 Task: Check the sale-to-list ratio of 2.5 bathrooms in the last 3 years.
Action: Mouse moved to (991, 223)
Screenshot: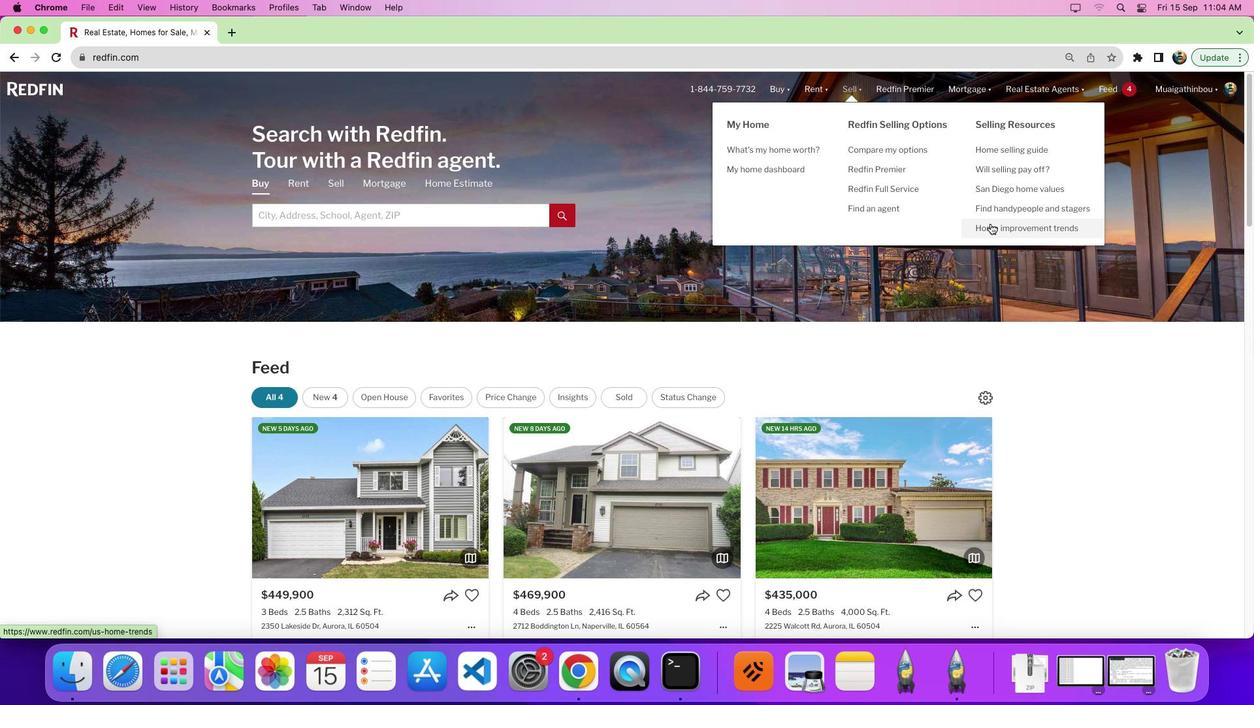 
Action: Mouse pressed left at (991, 223)
Screenshot: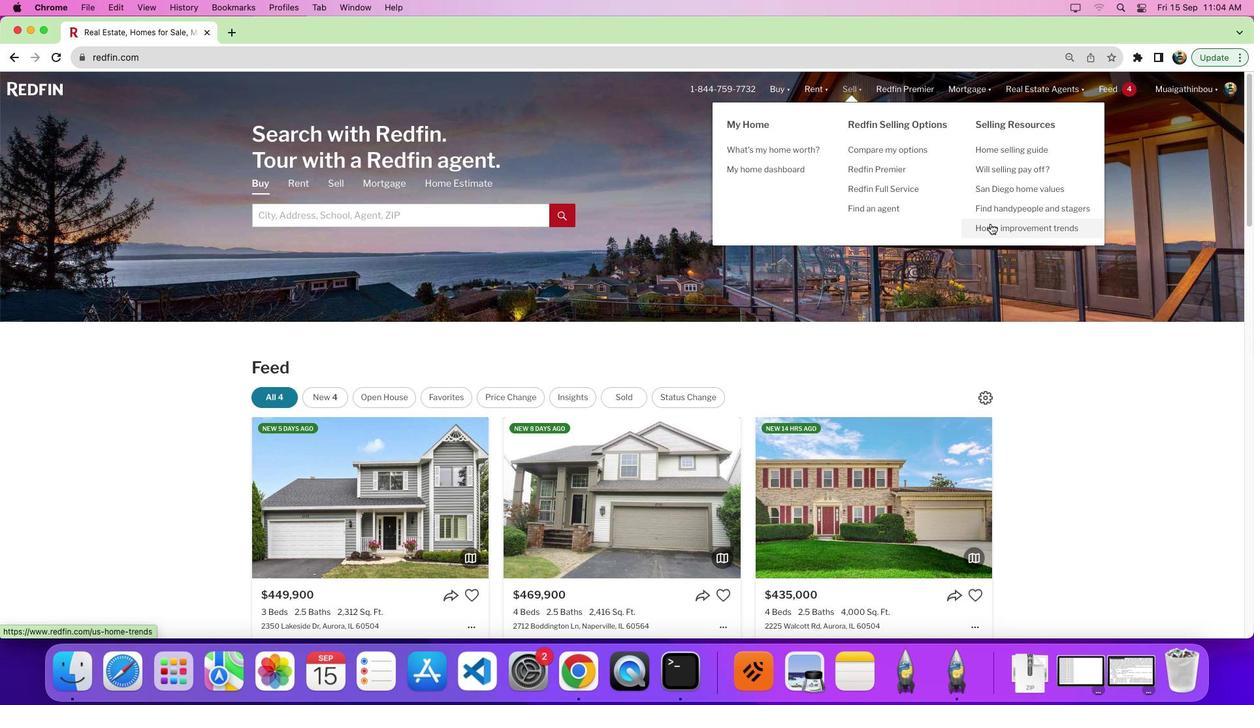 
Action: Mouse moved to (341, 247)
Screenshot: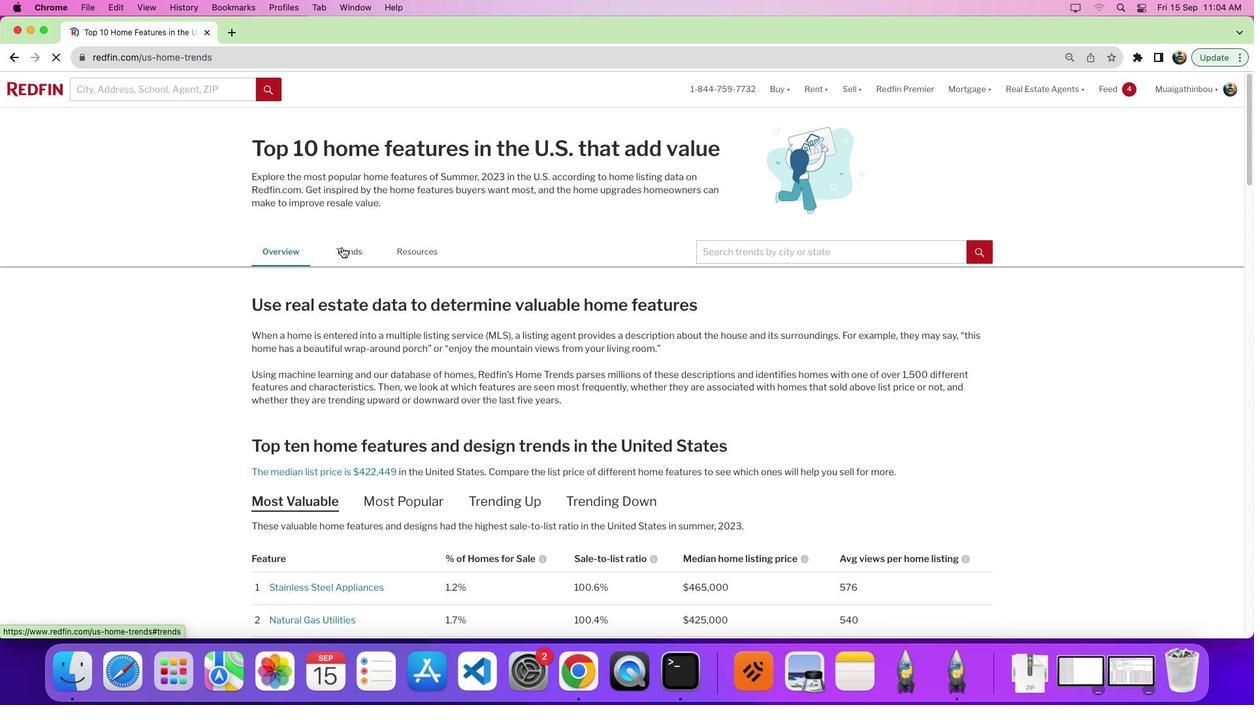 
Action: Mouse pressed left at (341, 247)
Screenshot: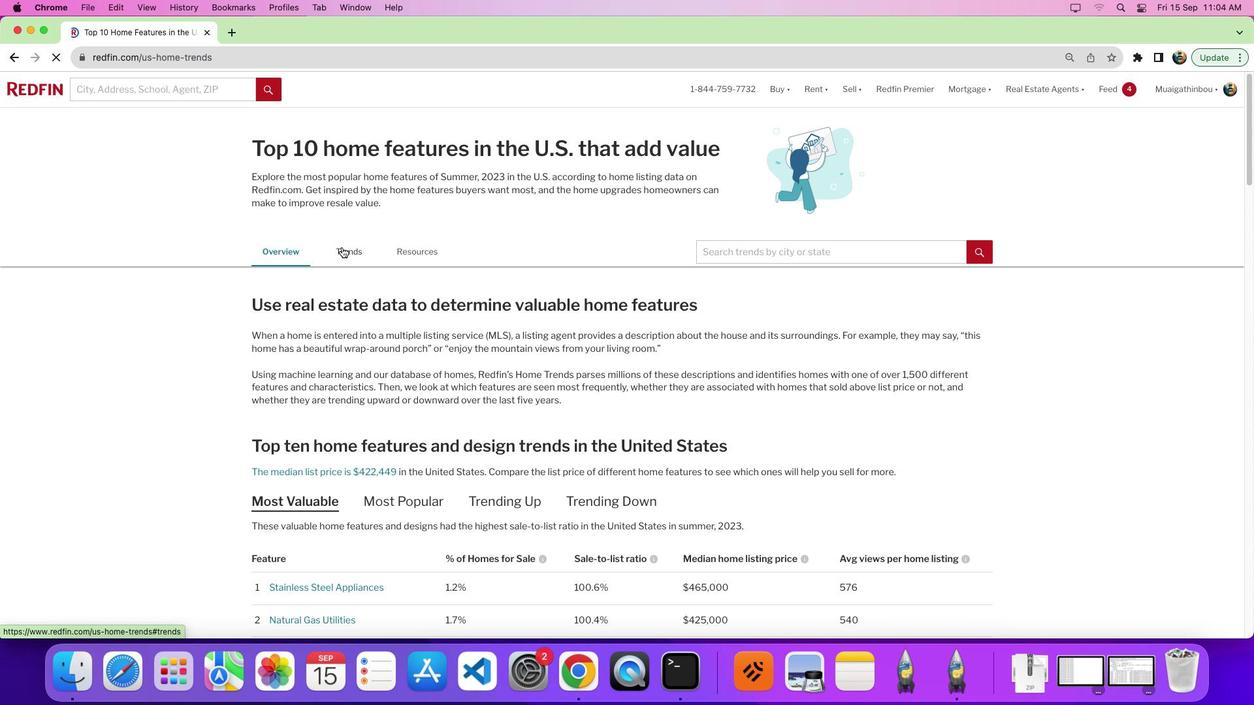 
Action: Mouse moved to (477, 273)
Screenshot: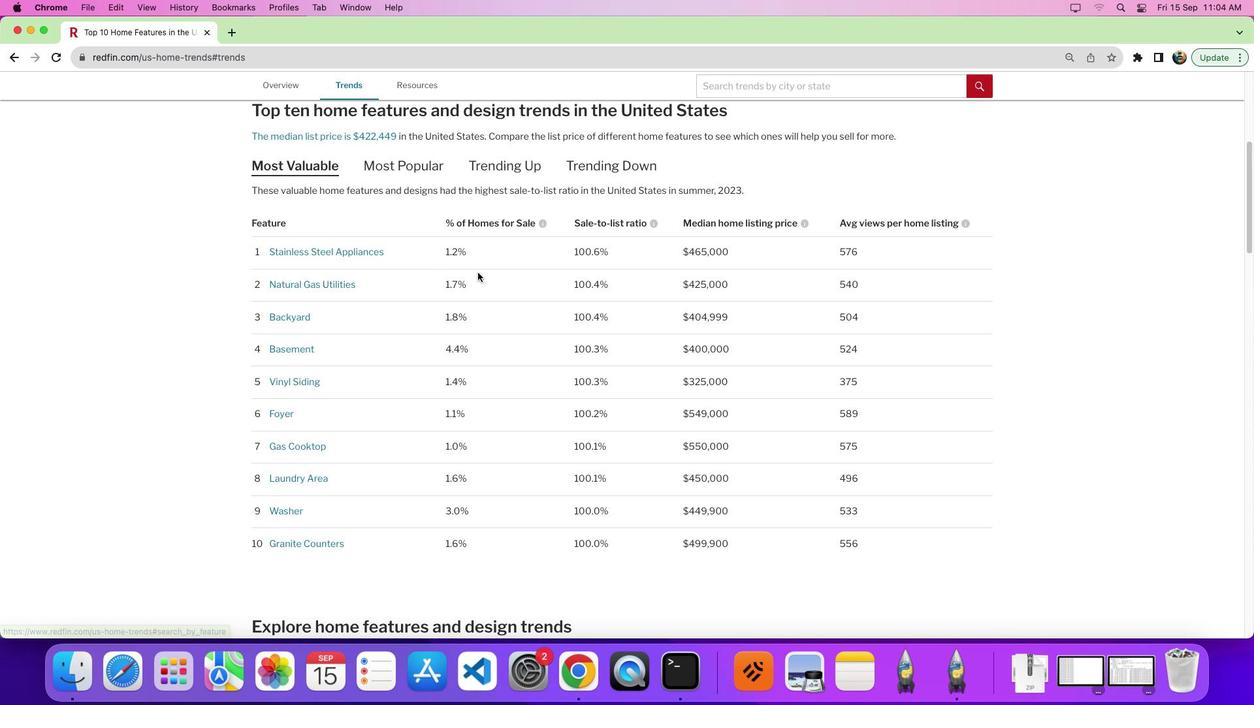 
Action: Mouse scrolled (477, 273) with delta (0, 0)
Screenshot: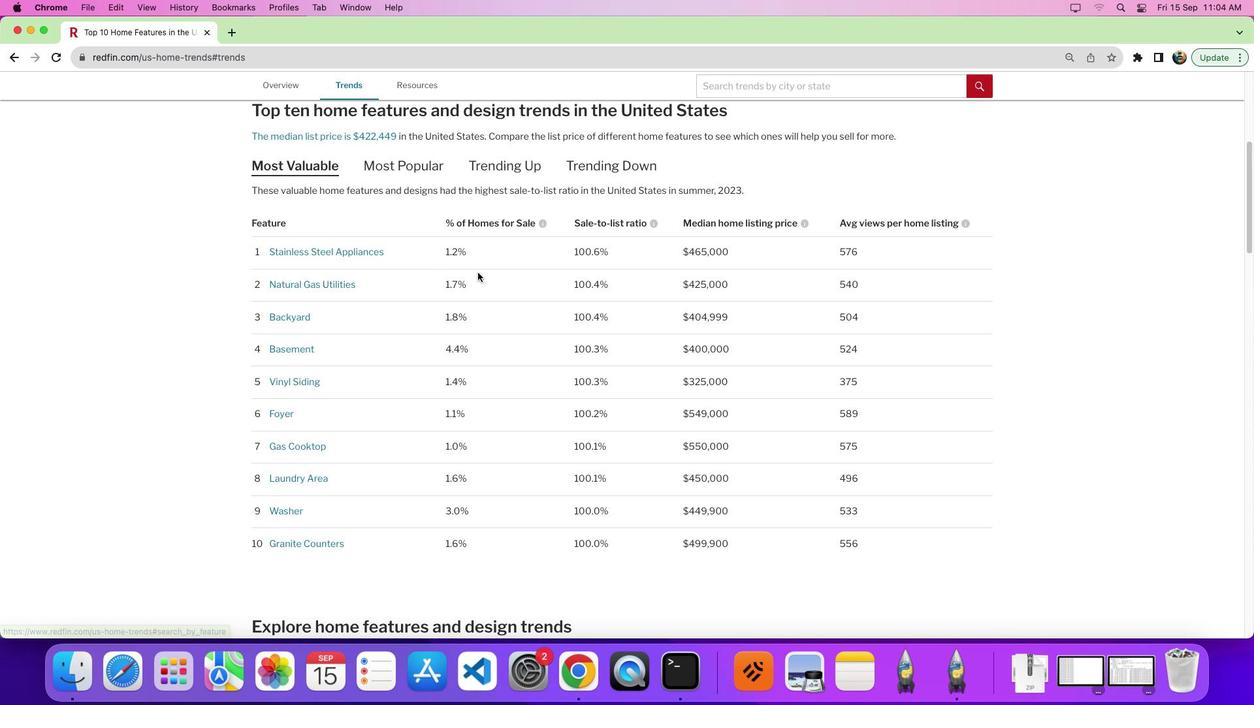 
Action: Mouse moved to (478, 273)
Screenshot: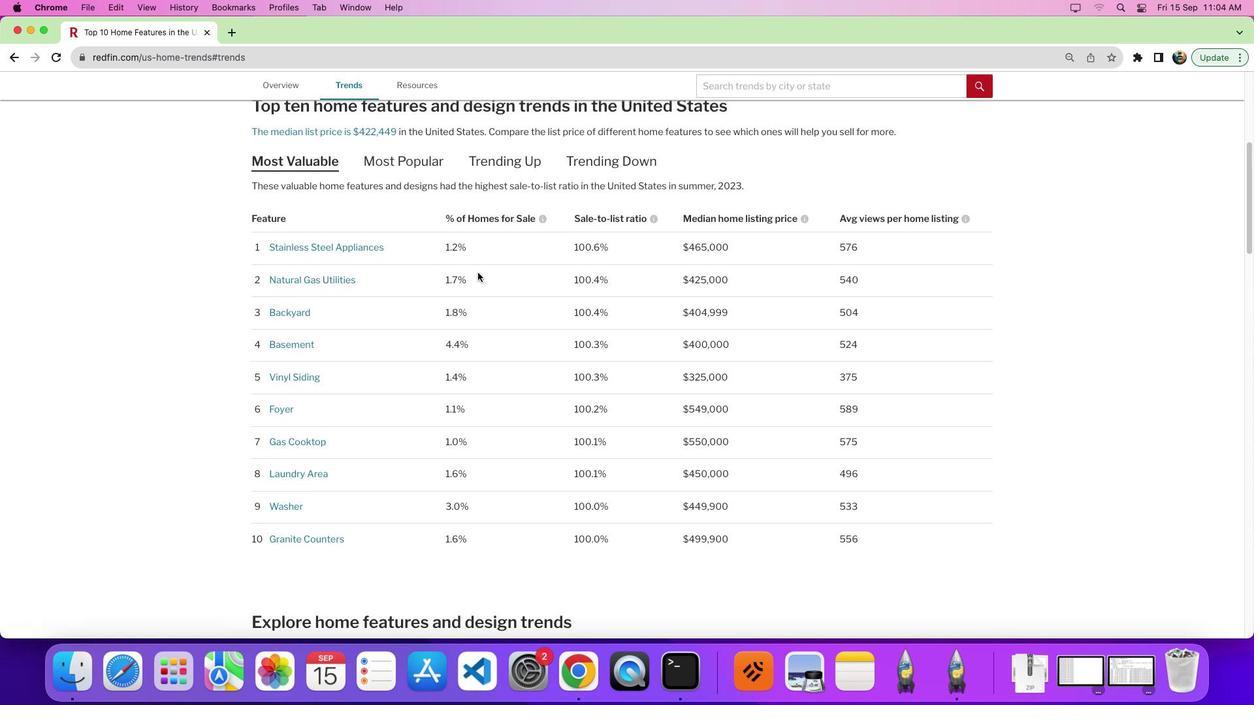 
Action: Mouse scrolled (478, 273) with delta (0, 0)
Screenshot: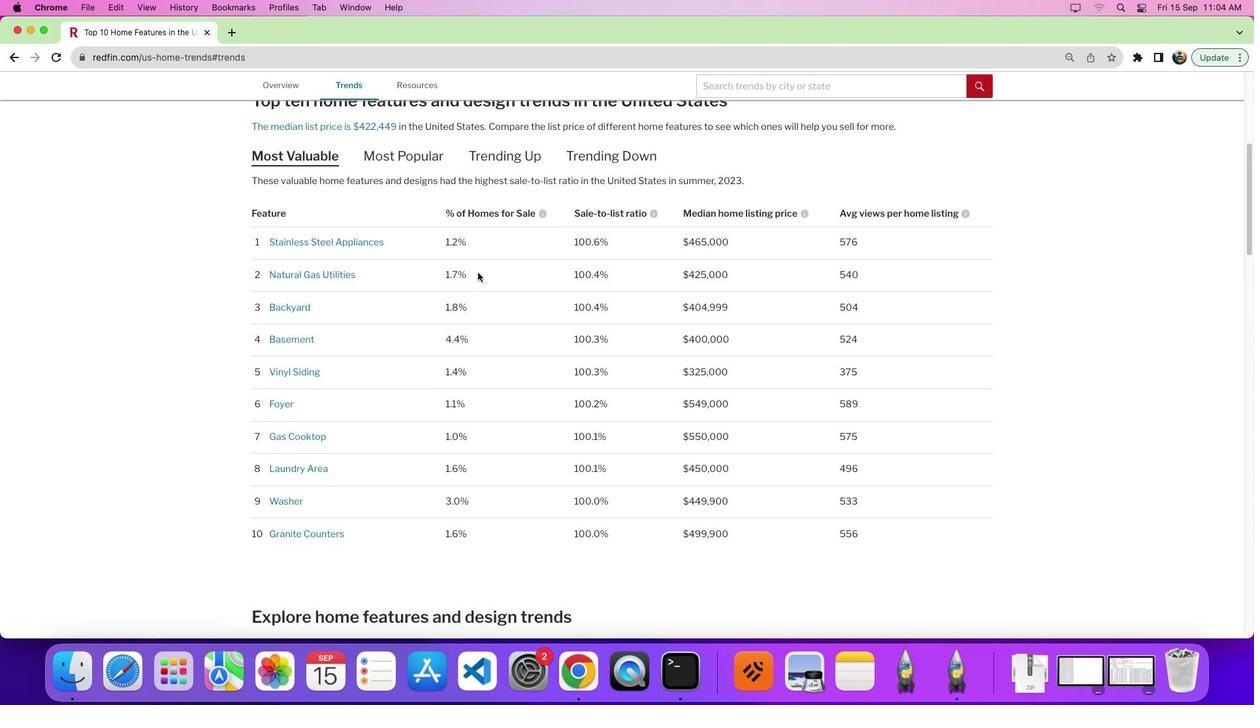 
Action: Mouse moved to (468, 271)
Screenshot: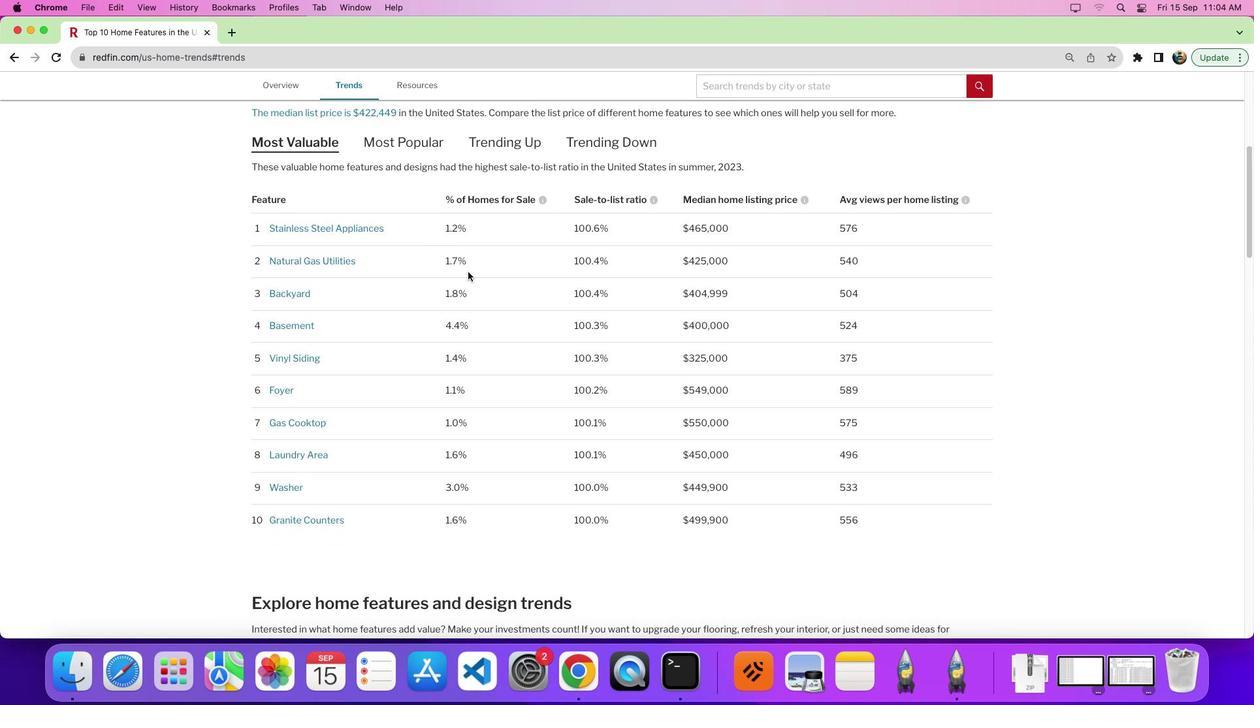 
Action: Mouse scrolled (468, 271) with delta (0, 0)
Screenshot: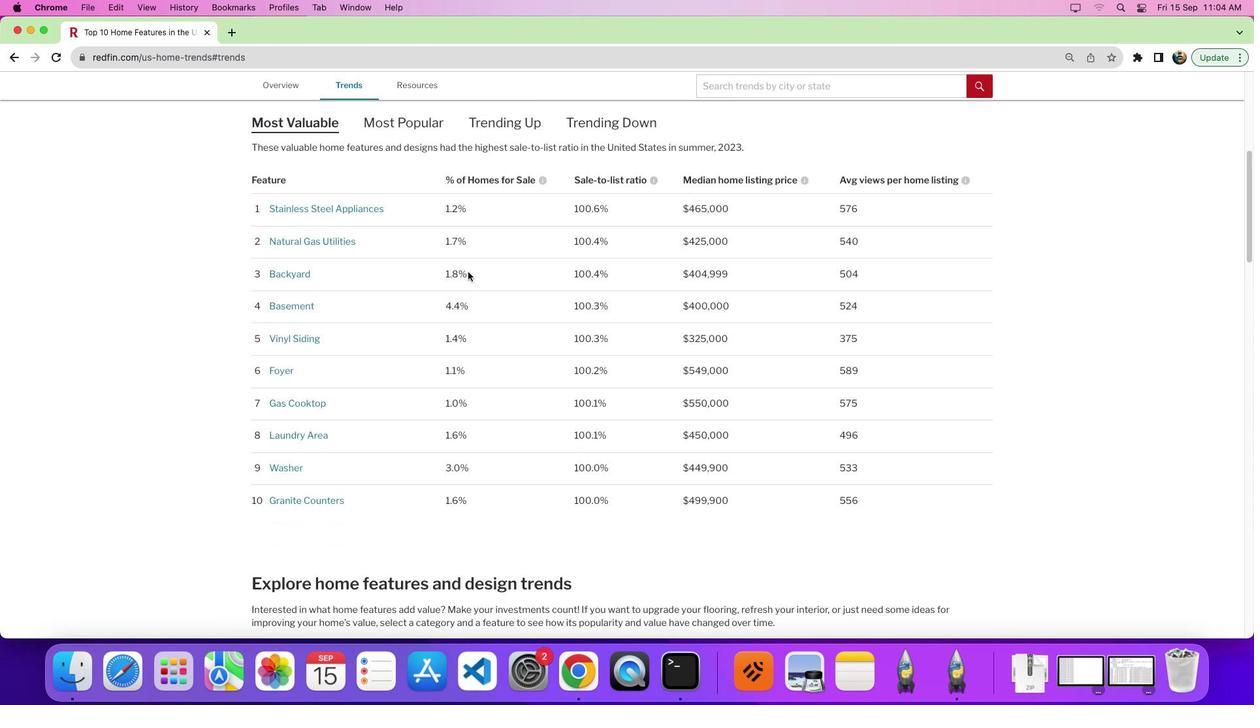 
Action: Mouse scrolled (468, 271) with delta (0, 0)
Screenshot: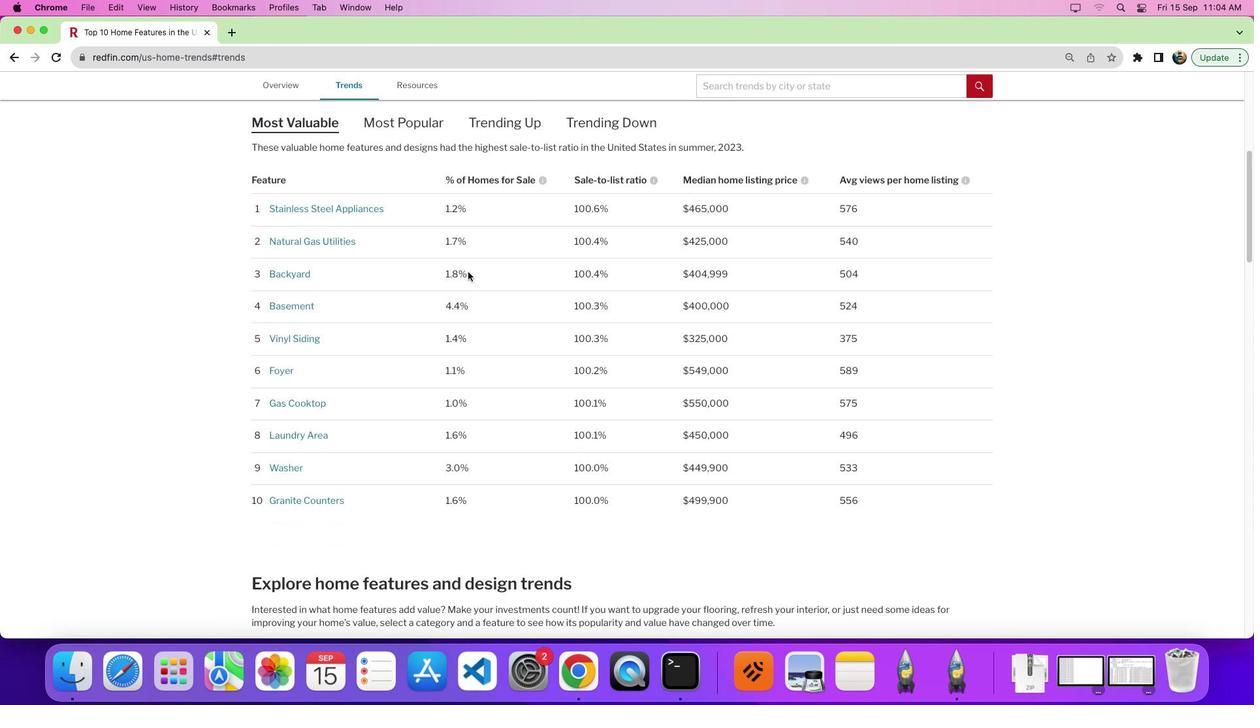 
Action: Mouse scrolled (468, 271) with delta (0, -4)
Screenshot: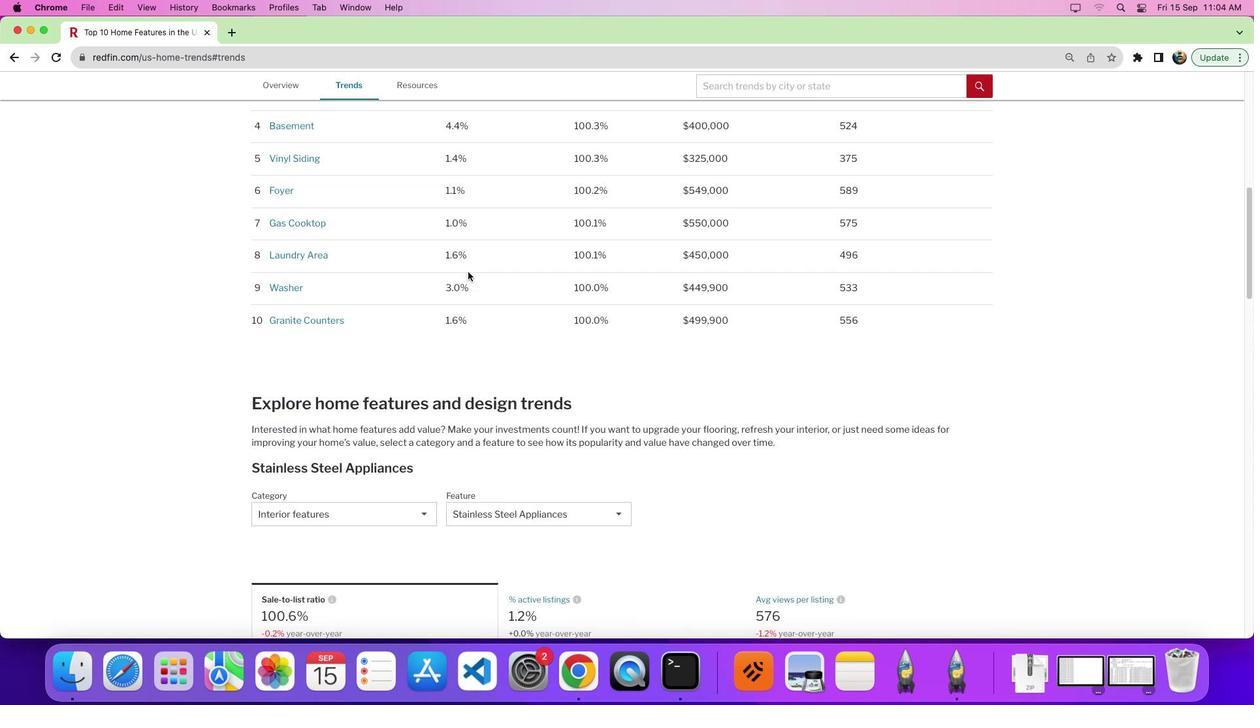
Action: Mouse moved to (334, 463)
Screenshot: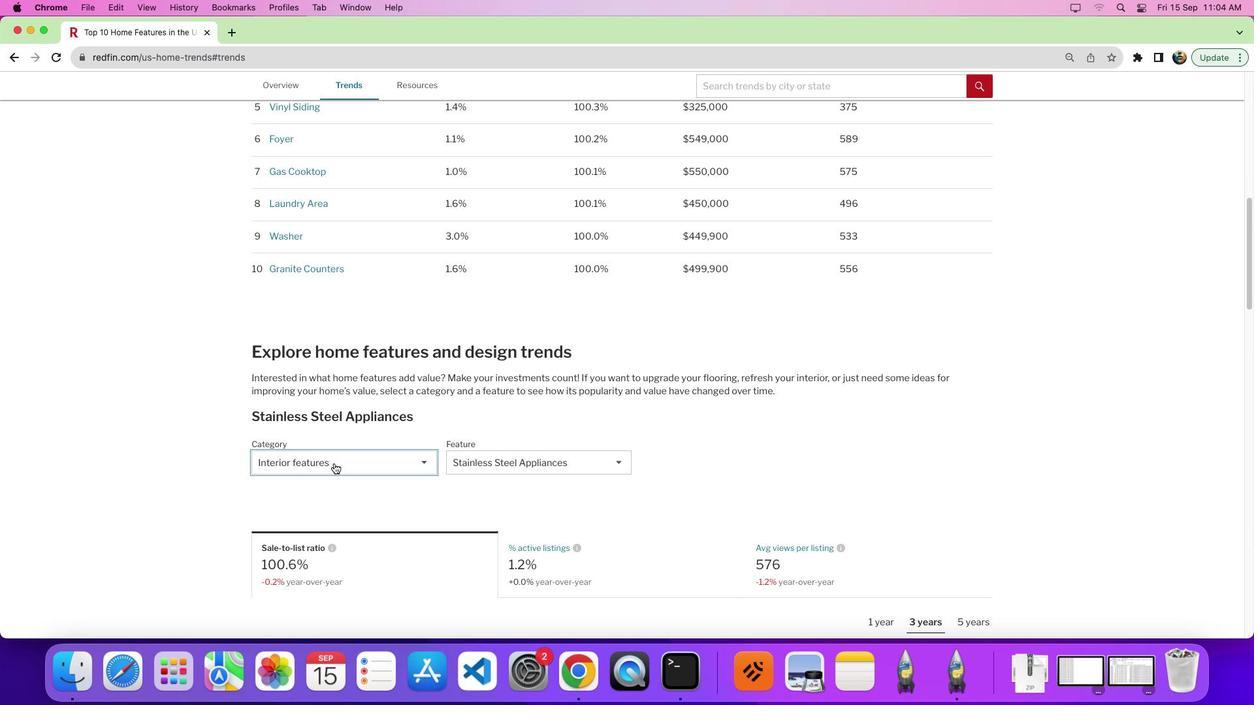 
Action: Mouse pressed left at (334, 463)
Screenshot: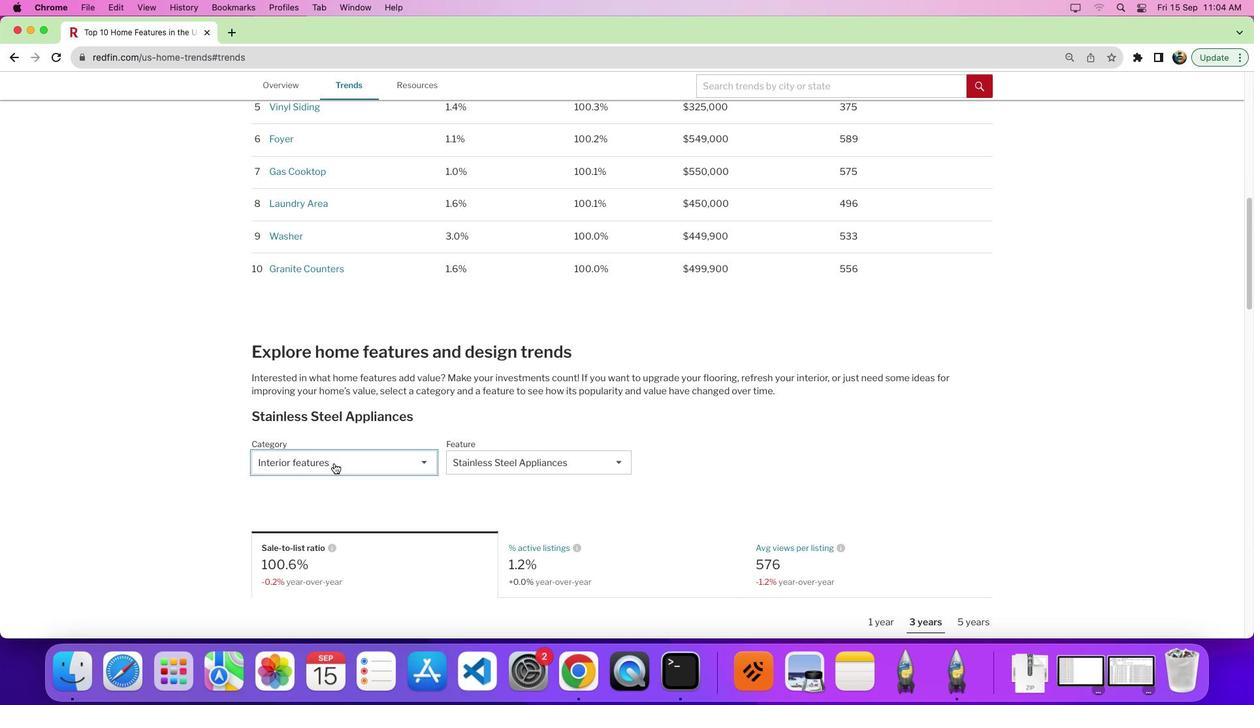 
Action: Mouse moved to (341, 505)
Screenshot: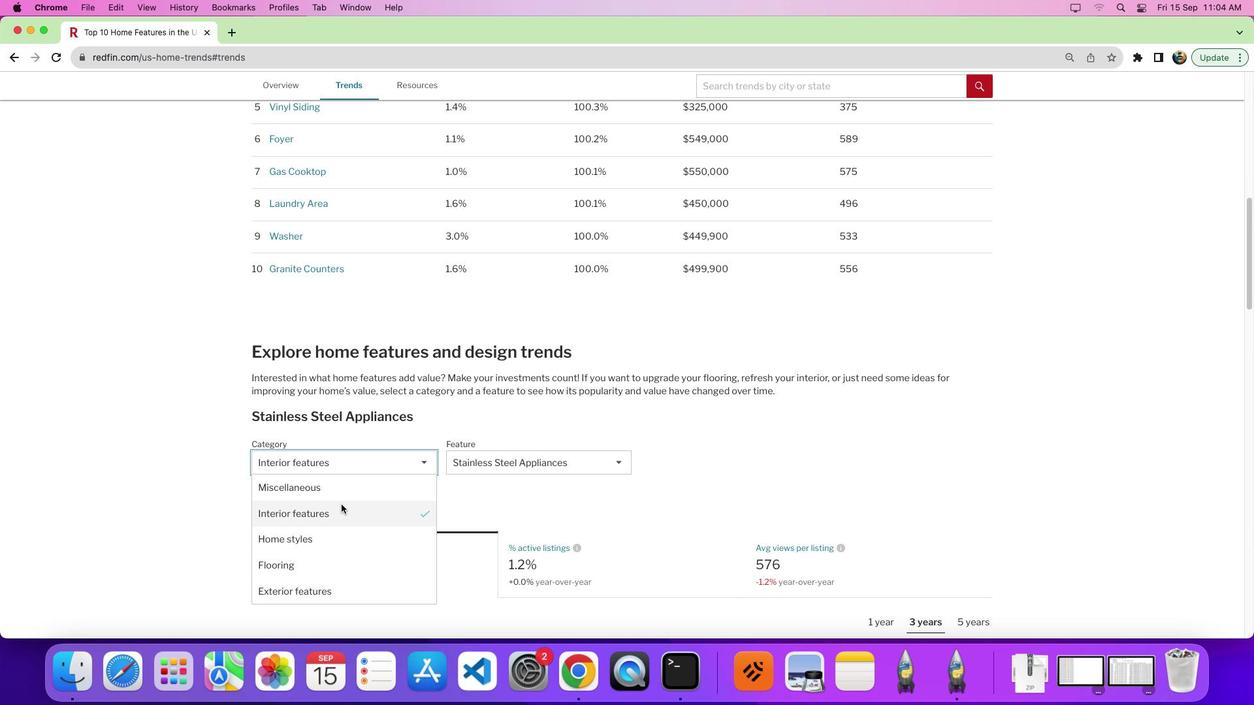 
Action: Mouse pressed left at (341, 505)
Screenshot: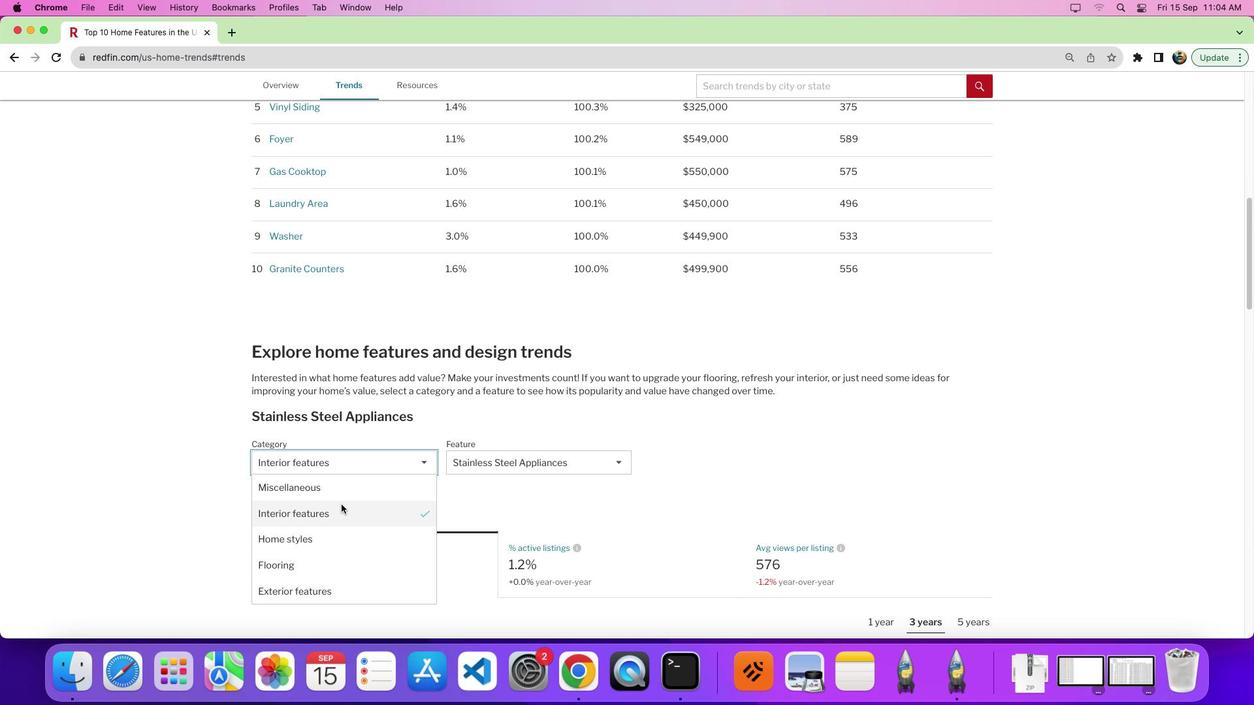 
Action: Mouse moved to (508, 471)
Screenshot: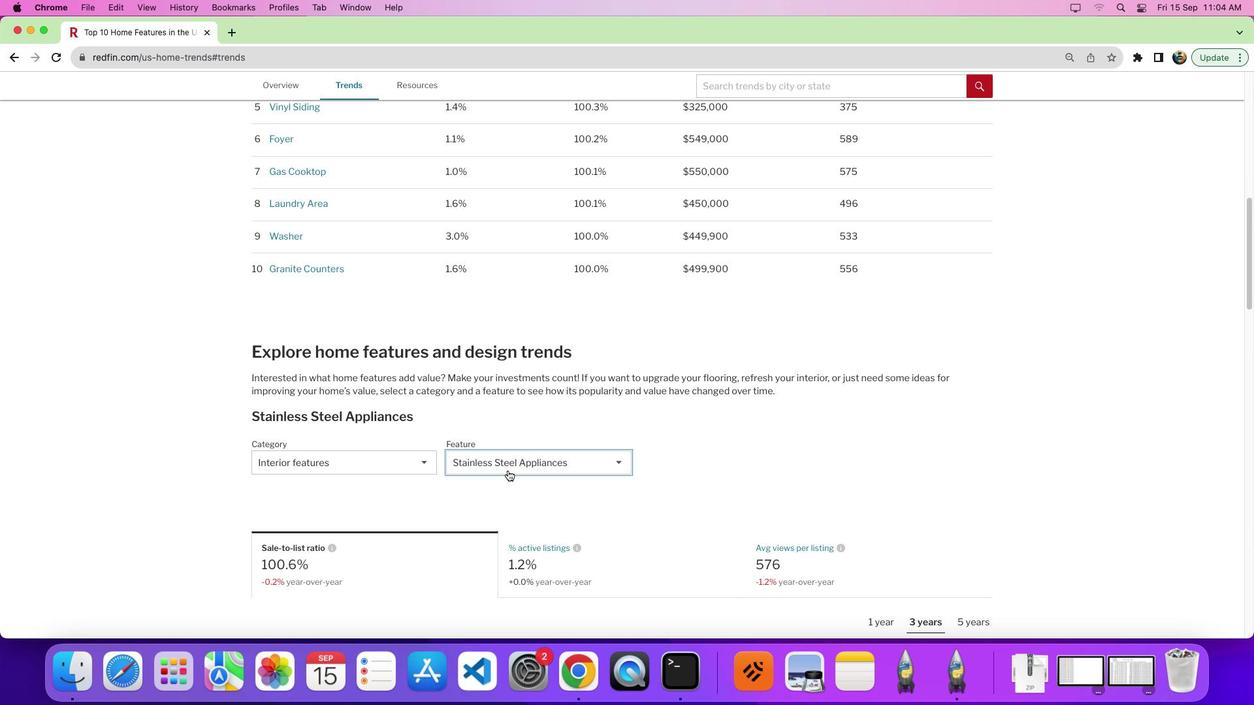 
Action: Mouse pressed left at (508, 471)
Screenshot: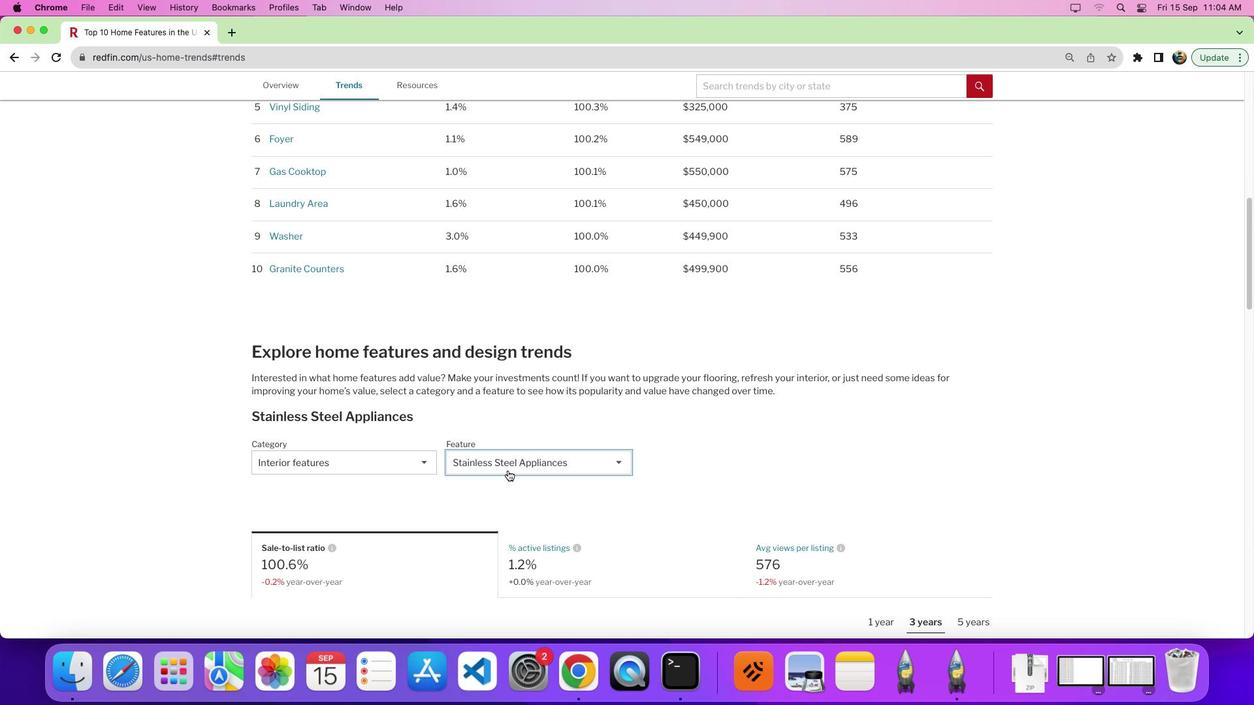 
Action: Mouse moved to (495, 506)
Screenshot: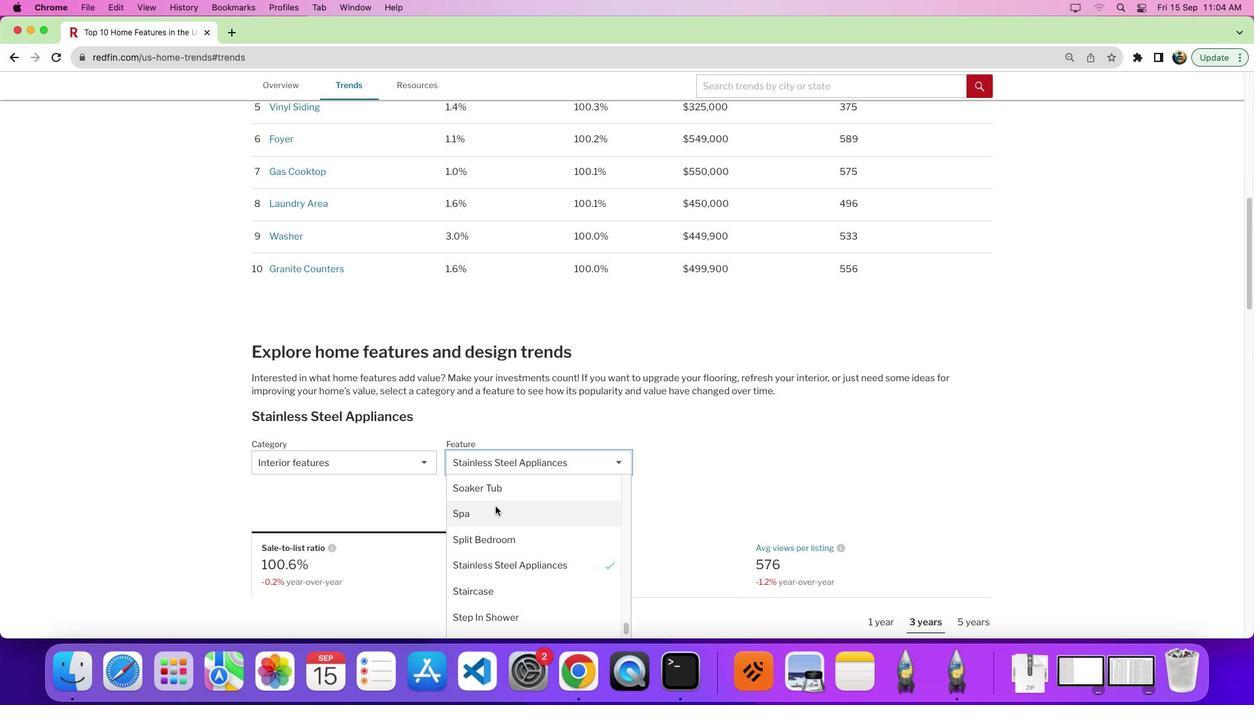 
Action: Mouse scrolled (495, 506) with delta (0, 0)
Screenshot: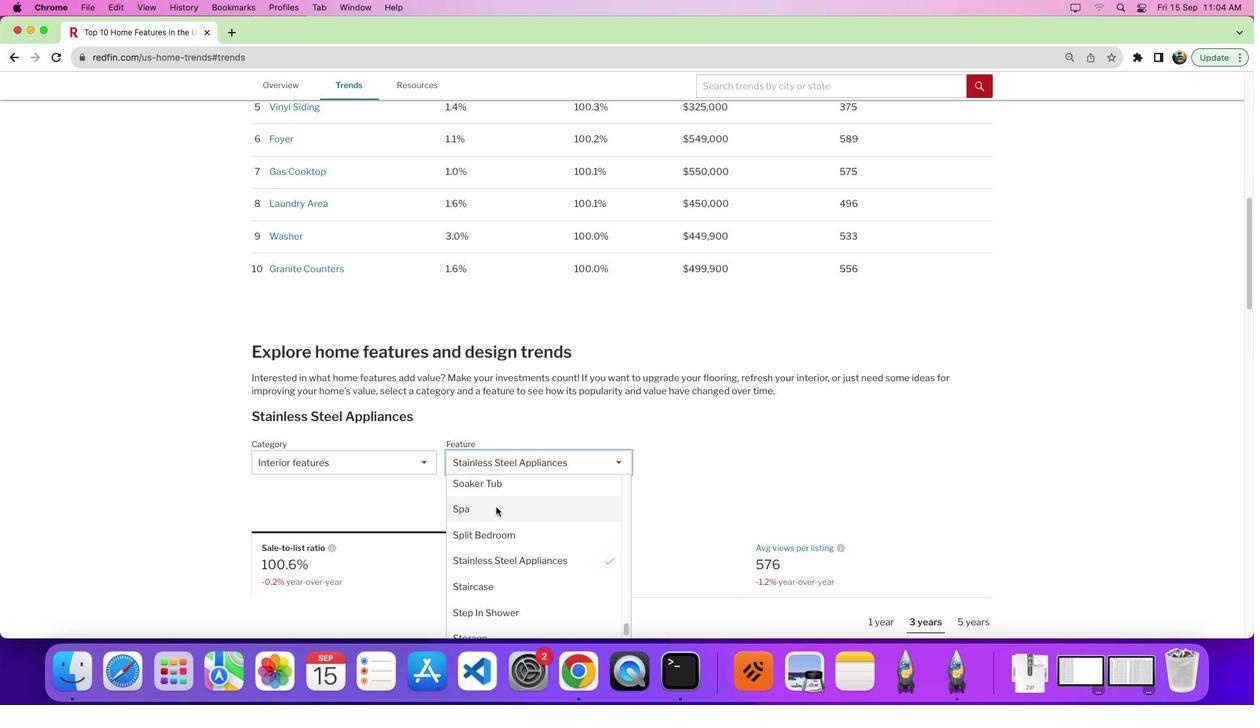 
Action: Mouse scrolled (495, 506) with delta (0, 0)
Screenshot: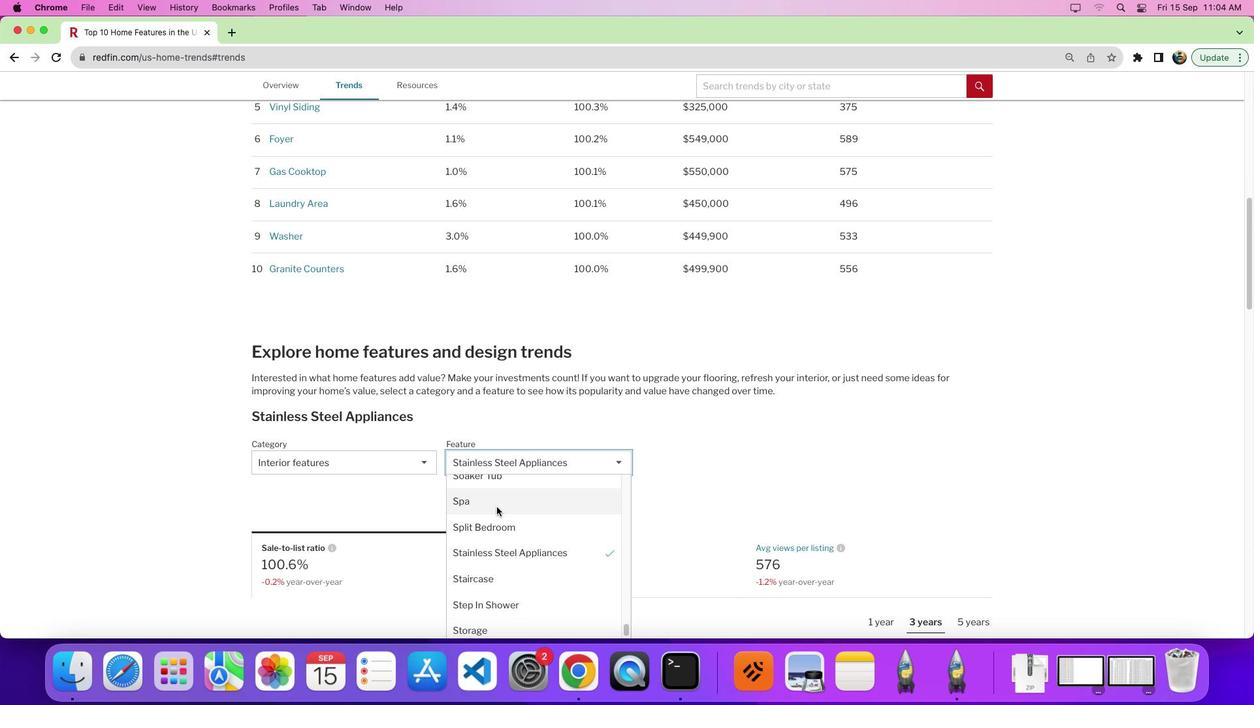 
Action: Mouse moved to (497, 507)
Screenshot: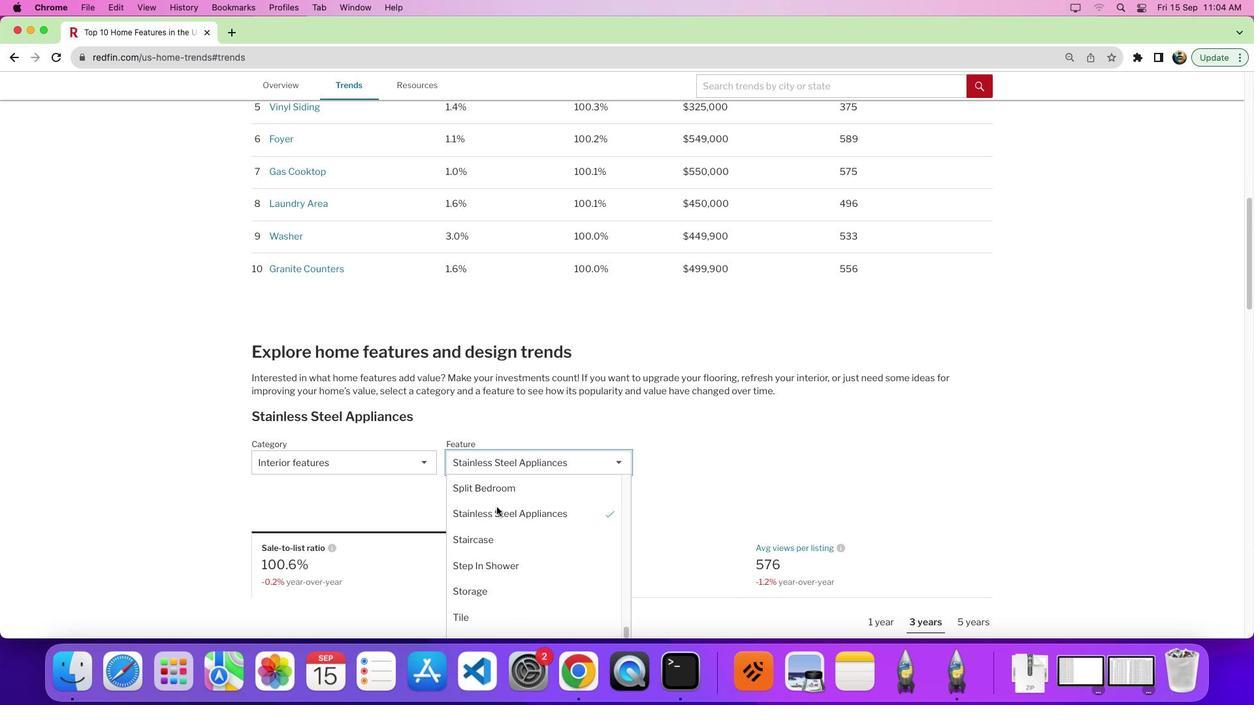 
Action: Mouse scrolled (497, 507) with delta (0, -2)
Screenshot: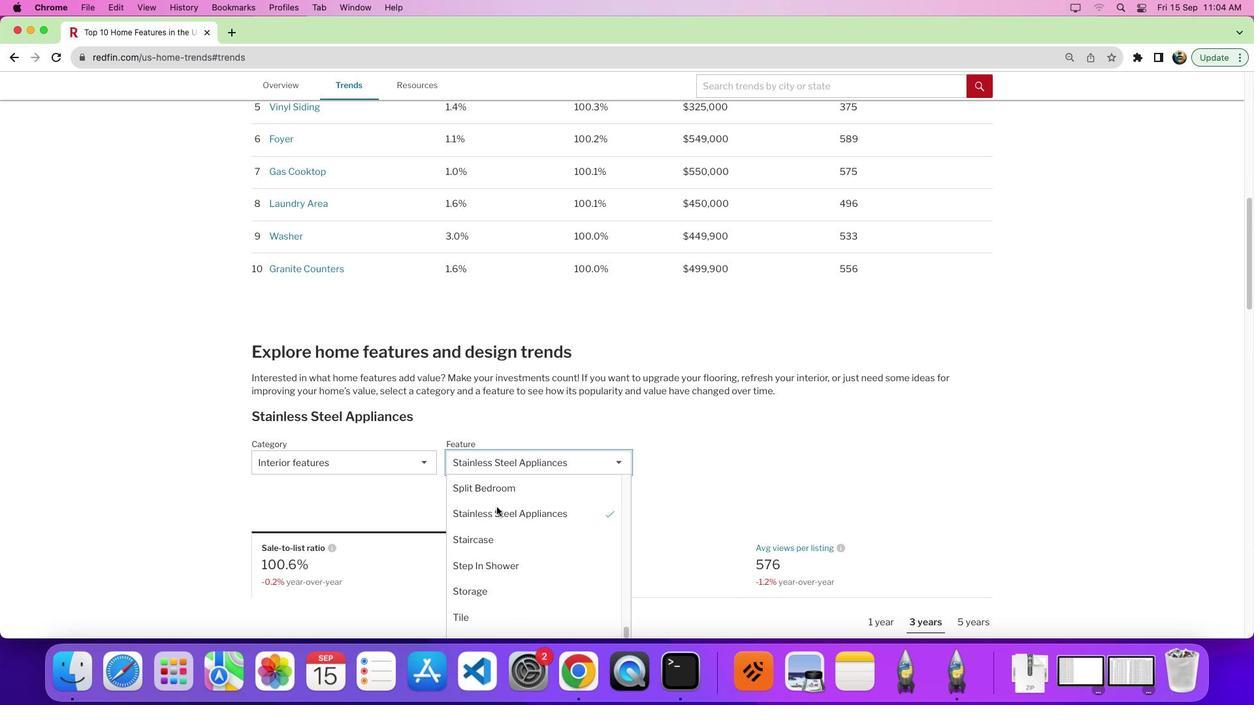 
Action: Mouse scrolled (497, 507) with delta (0, 0)
Screenshot: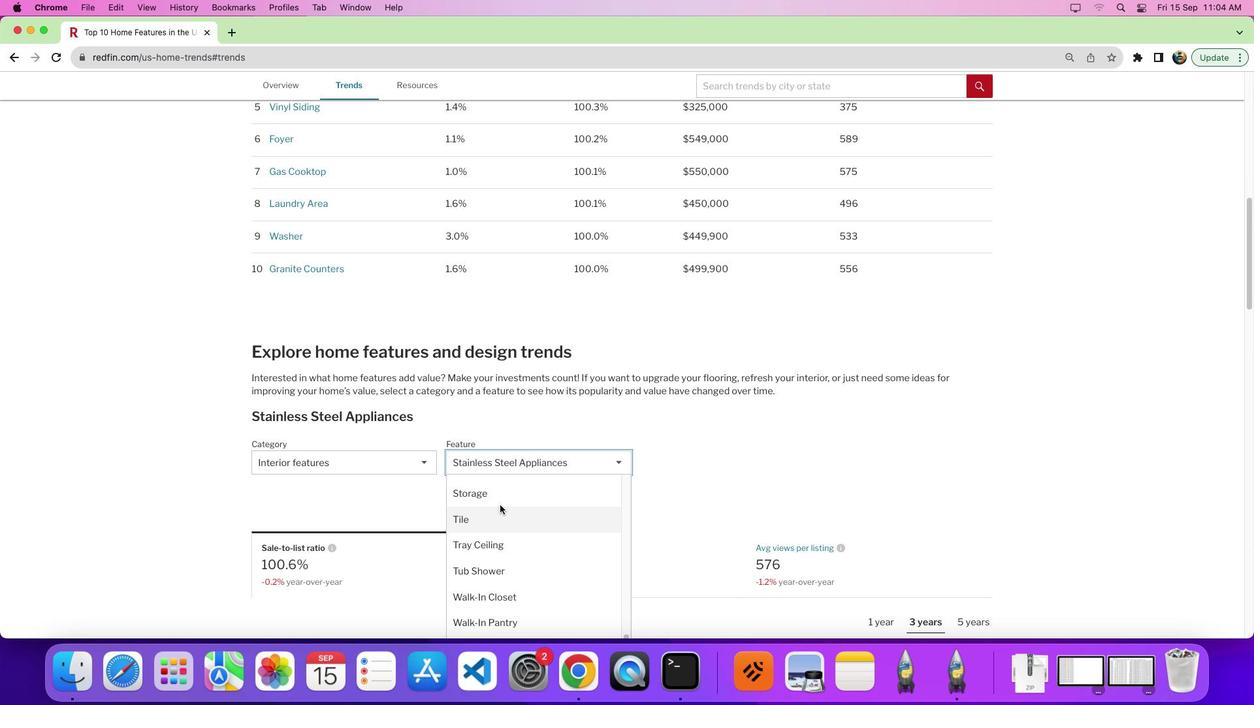 
Action: Mouse moved to (500, 503)
Screenshot: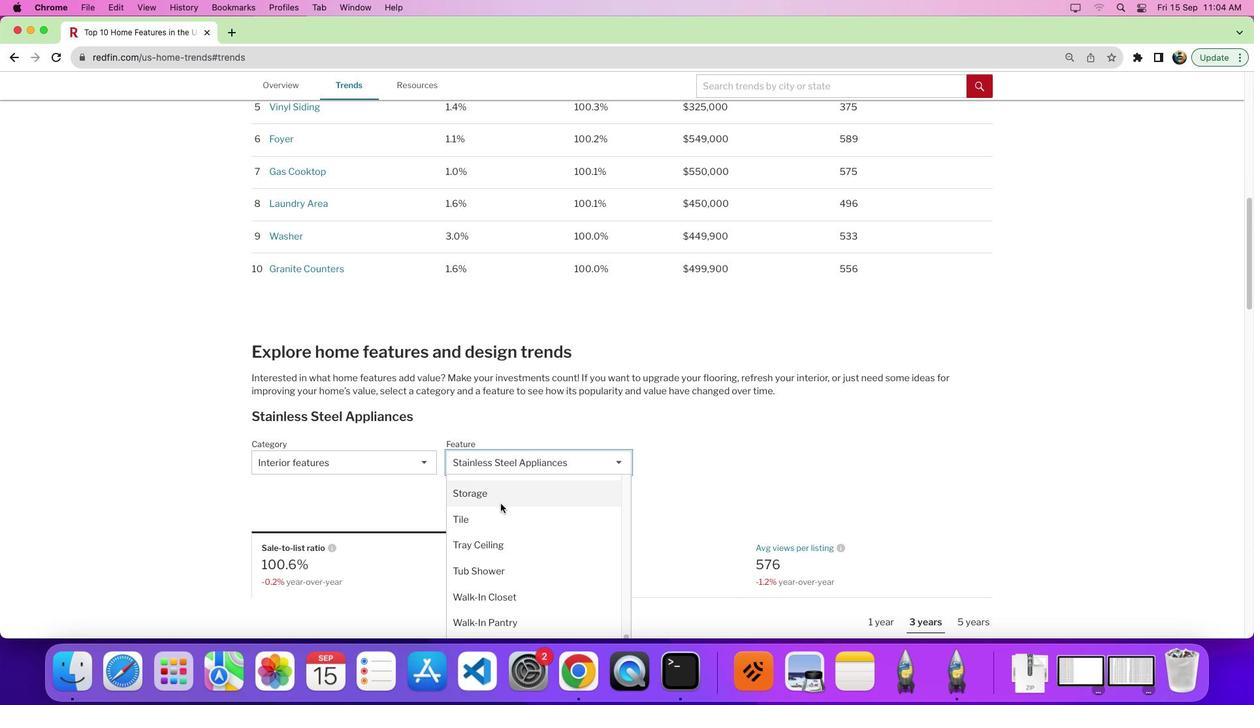 
Action: Mouse scrolled (500, 503) with delta (0, 0)
Screenshot: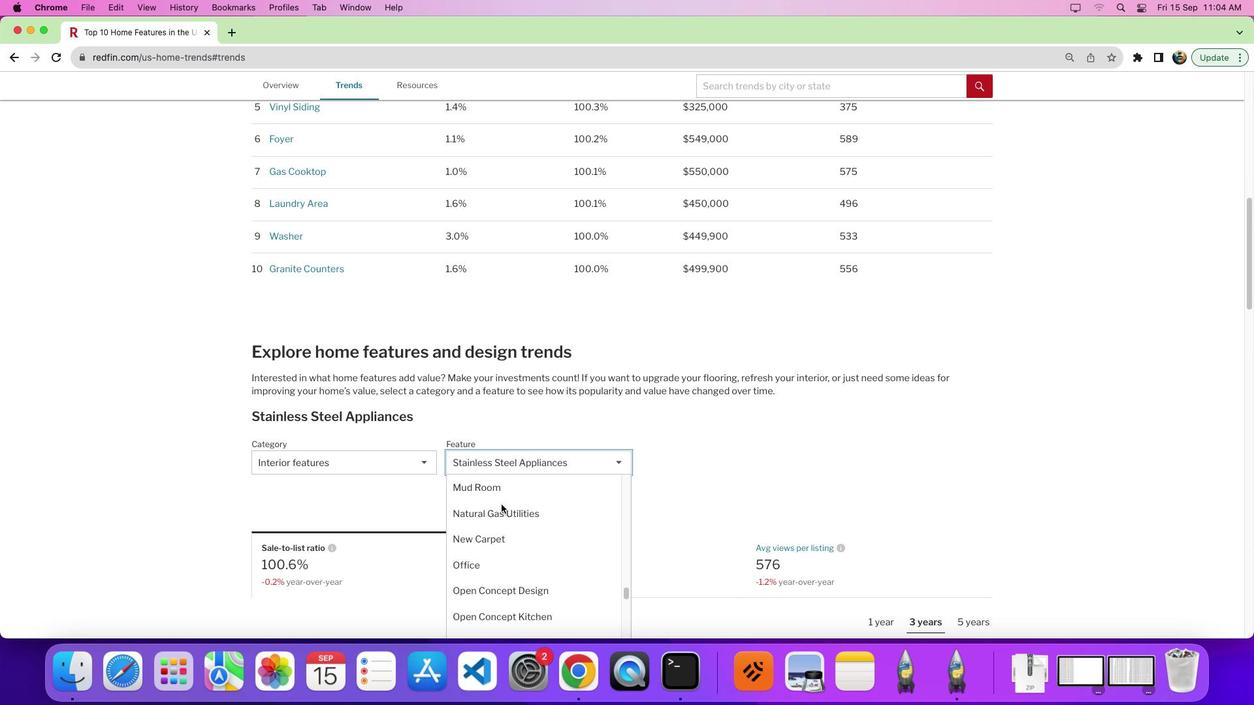 
Action: Mouse scrolled (500, 503) with delta (0, 1)
Screenshot: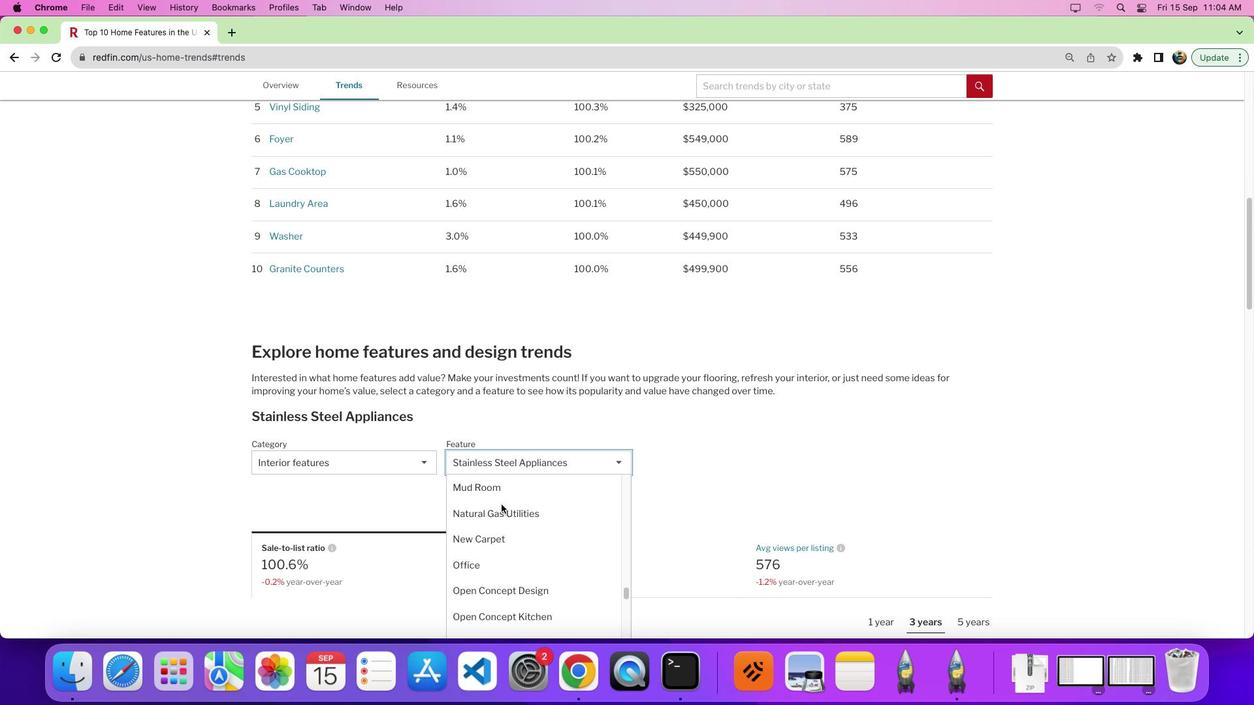 
Action: Mouse scrolled (500, 503) with delta (0, 6)
Screenshot: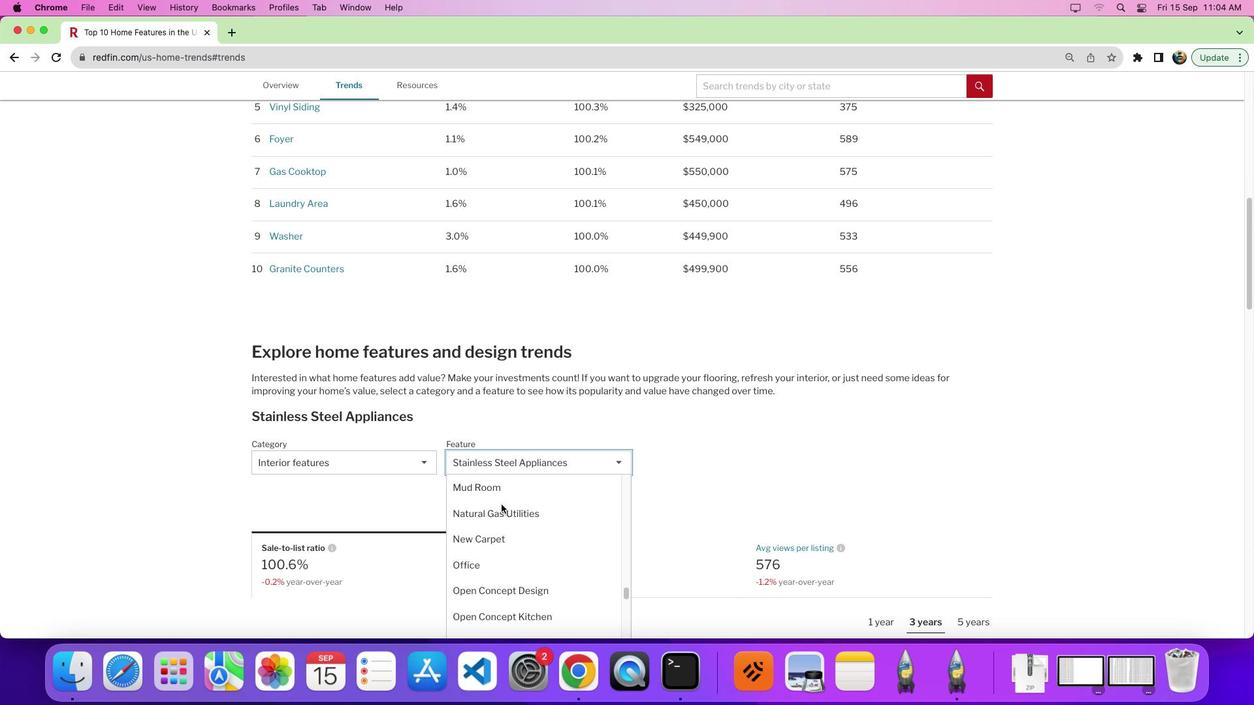 
Action: Mouse scrolled (500, 503) with delta (0, 9)
Screenshot: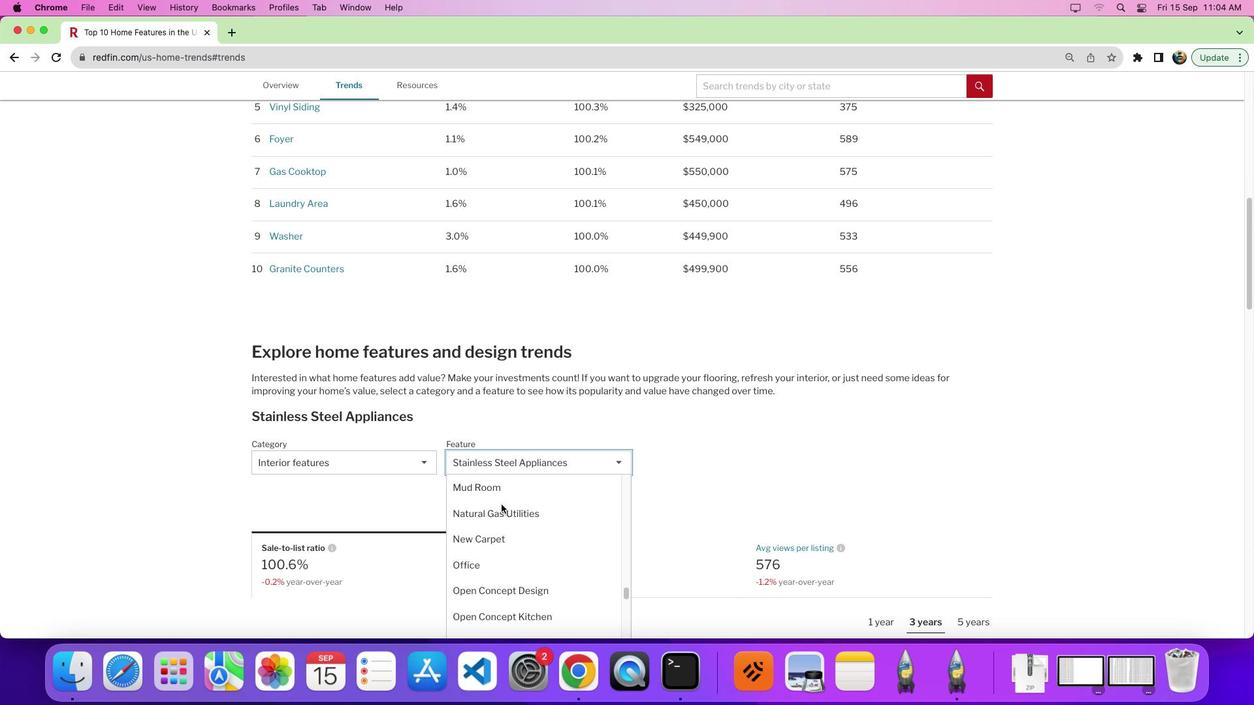 
Action: Mouse moved to (501, 505)
Screenshot: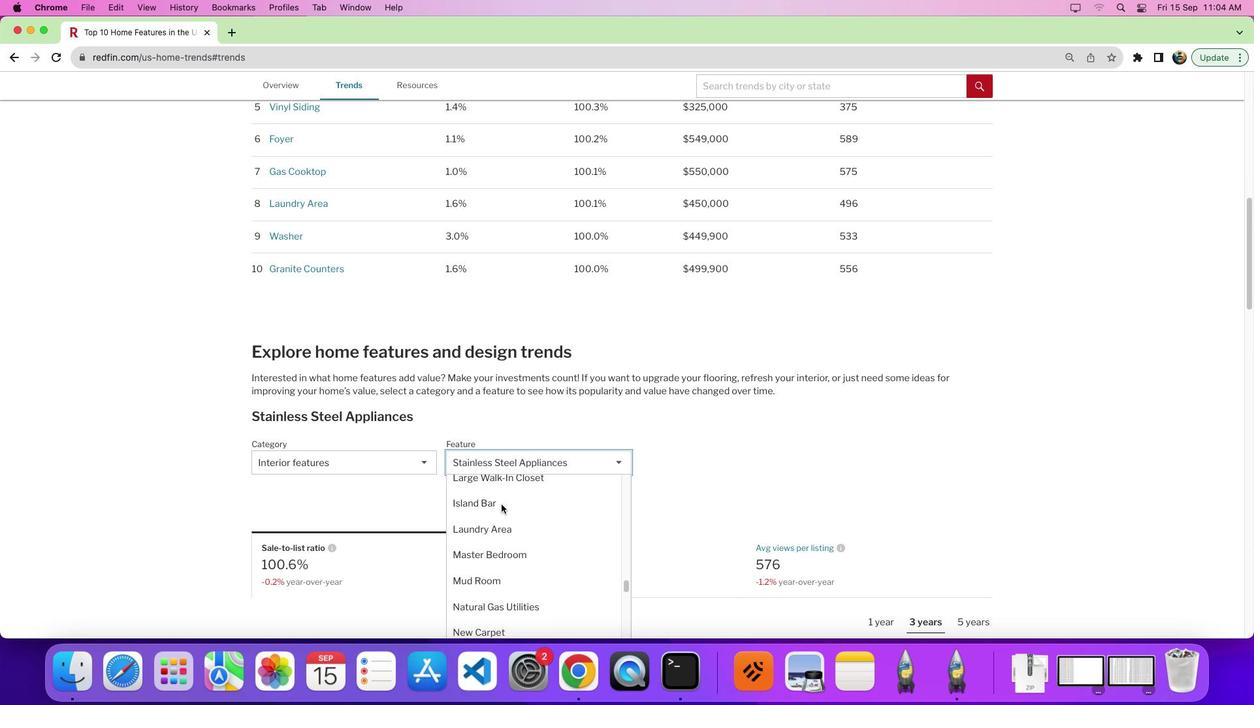 
Action: Mouse scrolled (501, 505) with delta (0, 0)
Screenshot: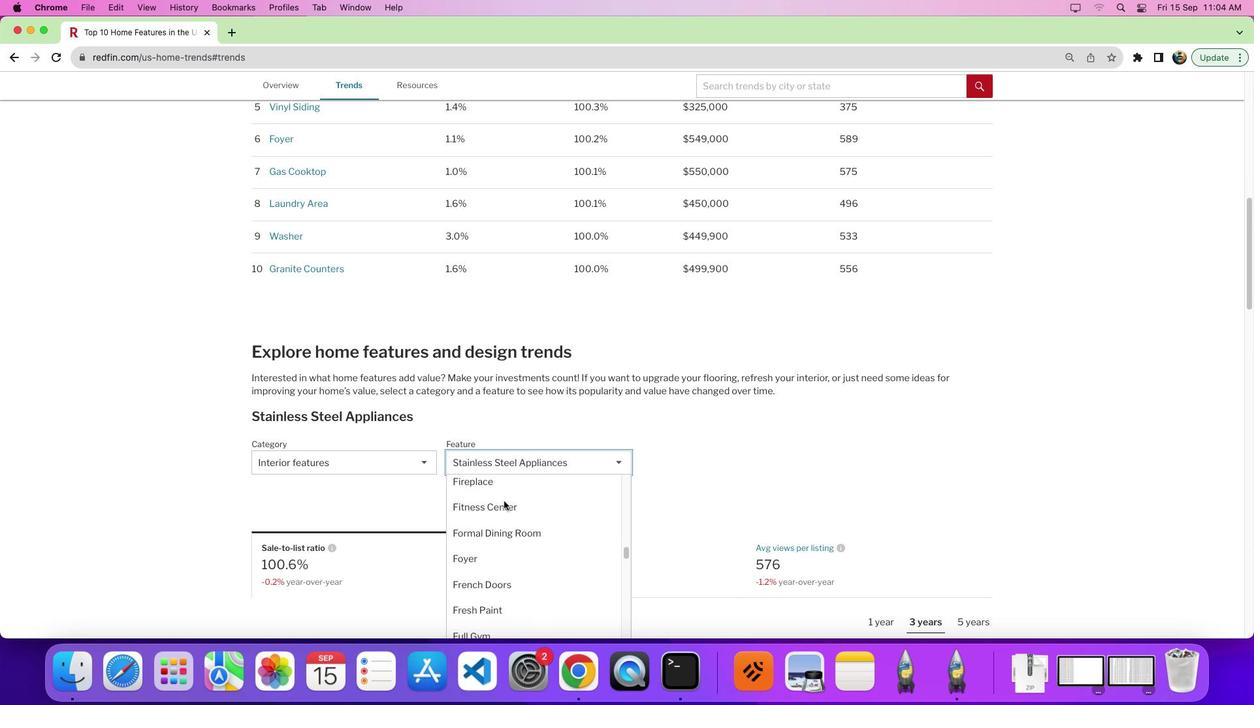 
Action: Mouse scrolled (501, 505) with delta (0, 1)
Screenshot: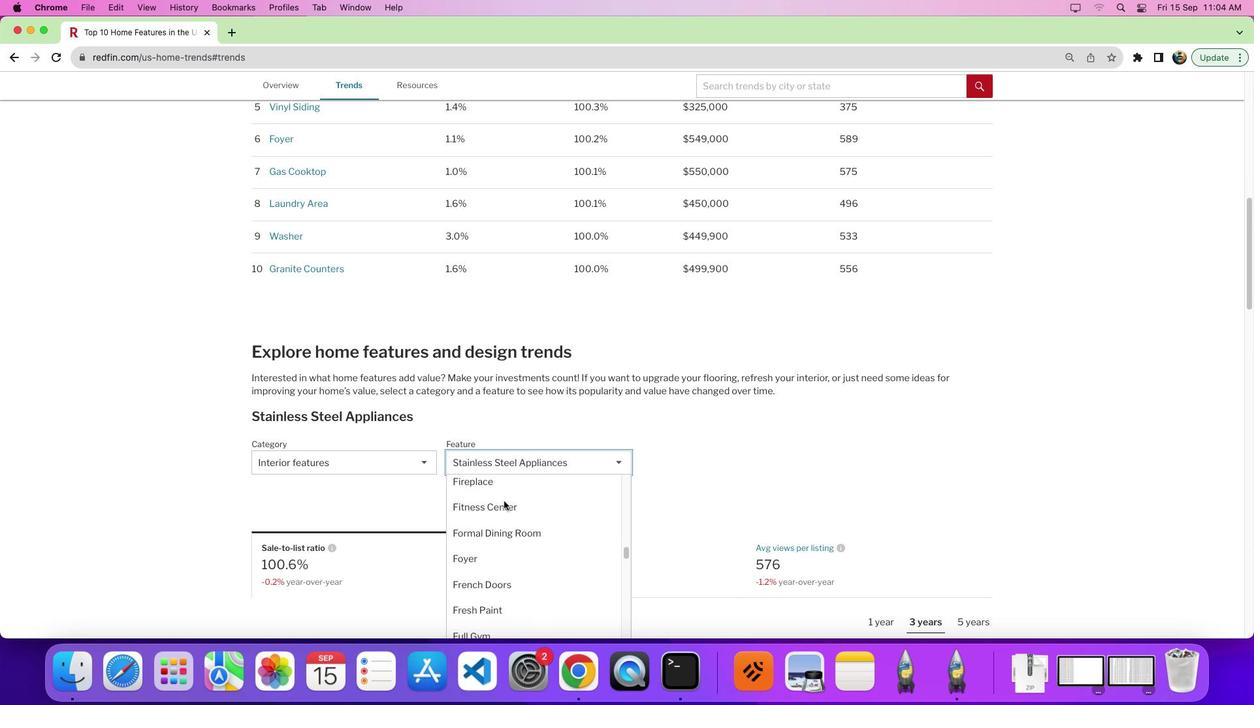 
Action: Mouse scrolled (501, 505) with delta (0, 6)
Screenshot: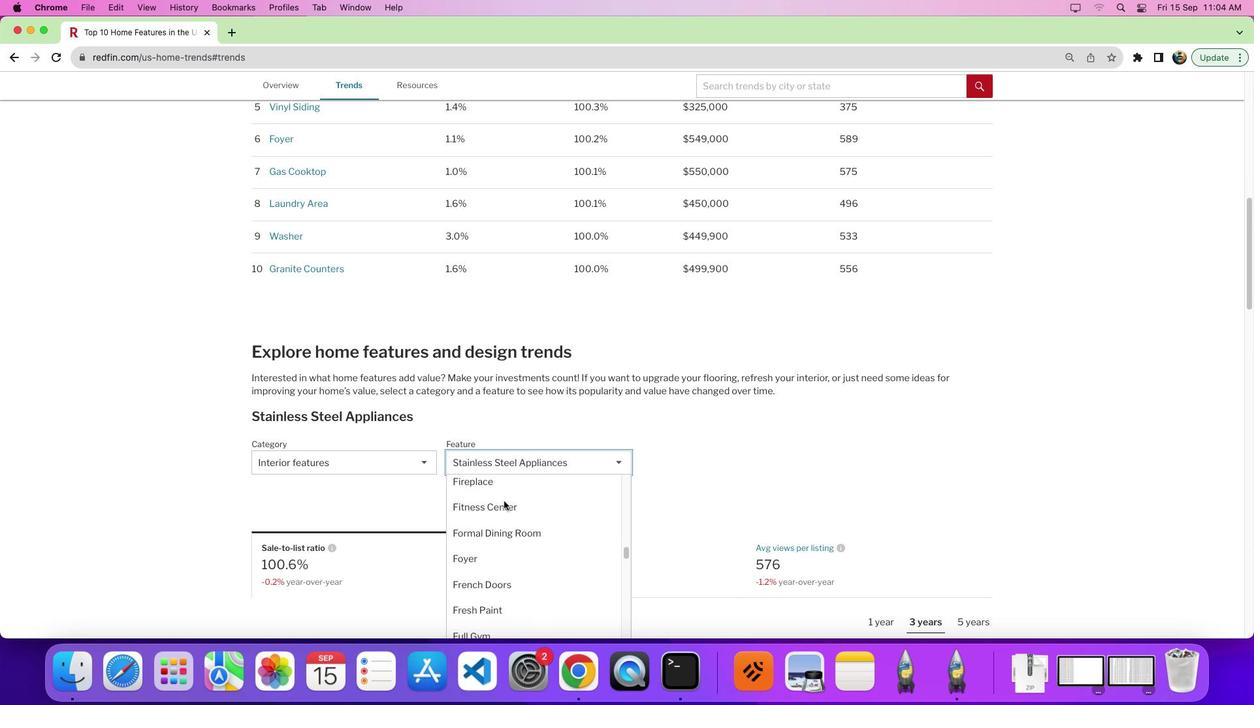 
Action: Mouse moved to (501, 505)
Screenshot: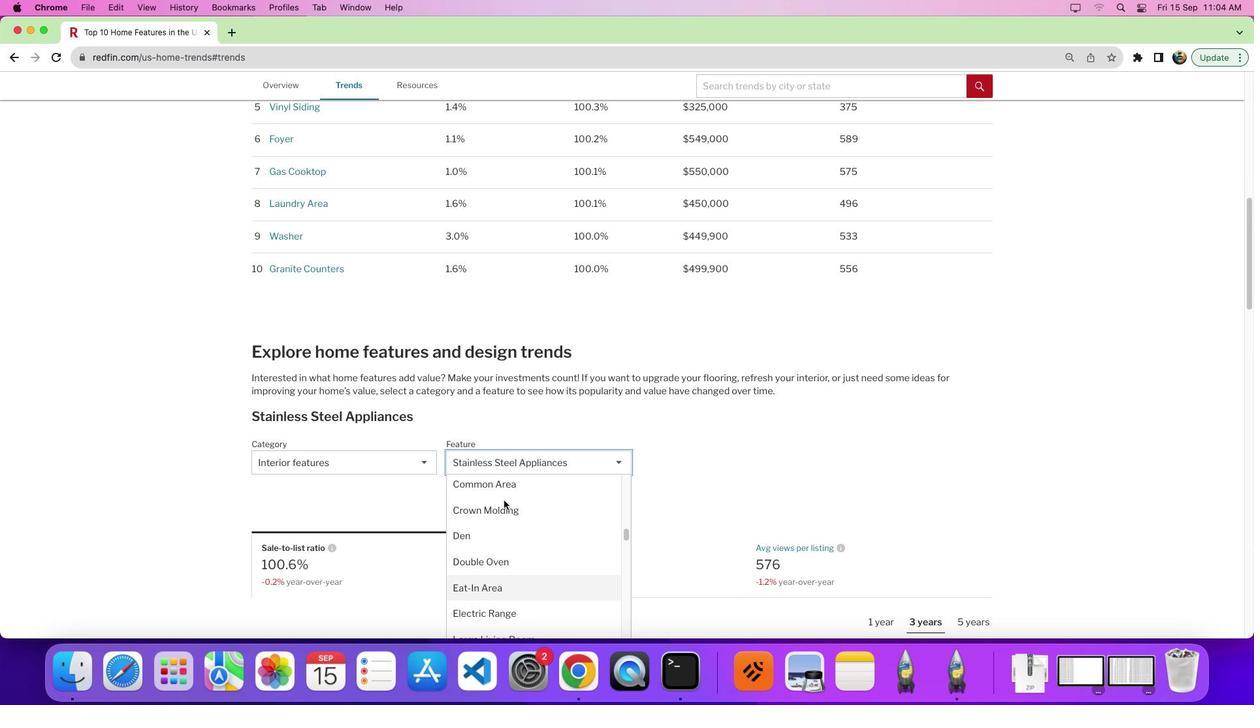 
Action: Mouse scrolled (501, 505) with delta (0, 9)
Screenshot: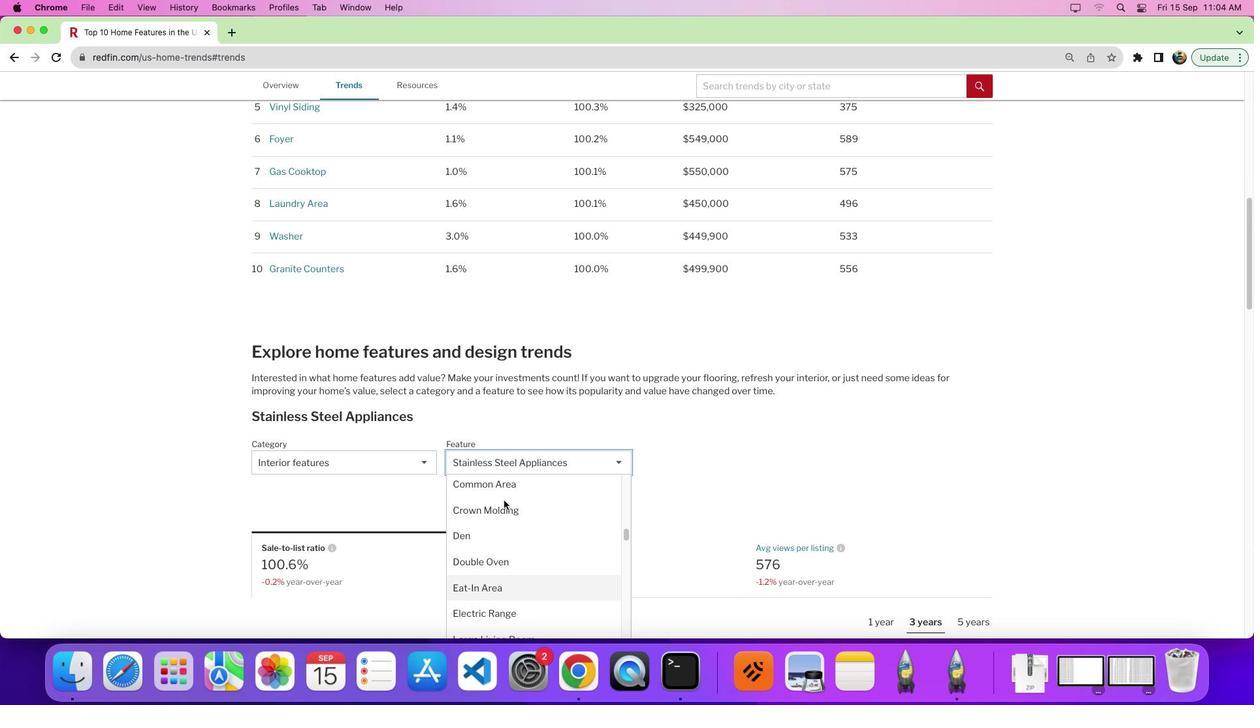 
Action: Mouse moved to (504, 501)
Screenshot: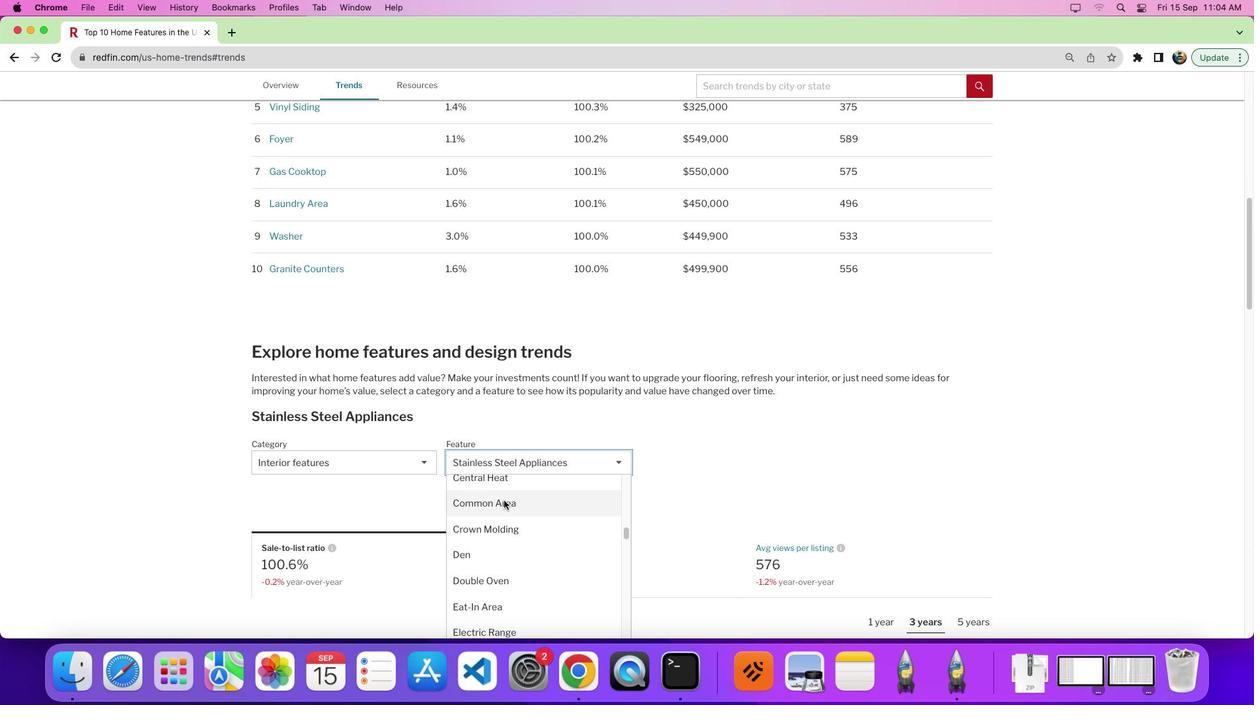 
Action: Mouse scrolled (504, 501) with delta (0, 0)
Screenshot: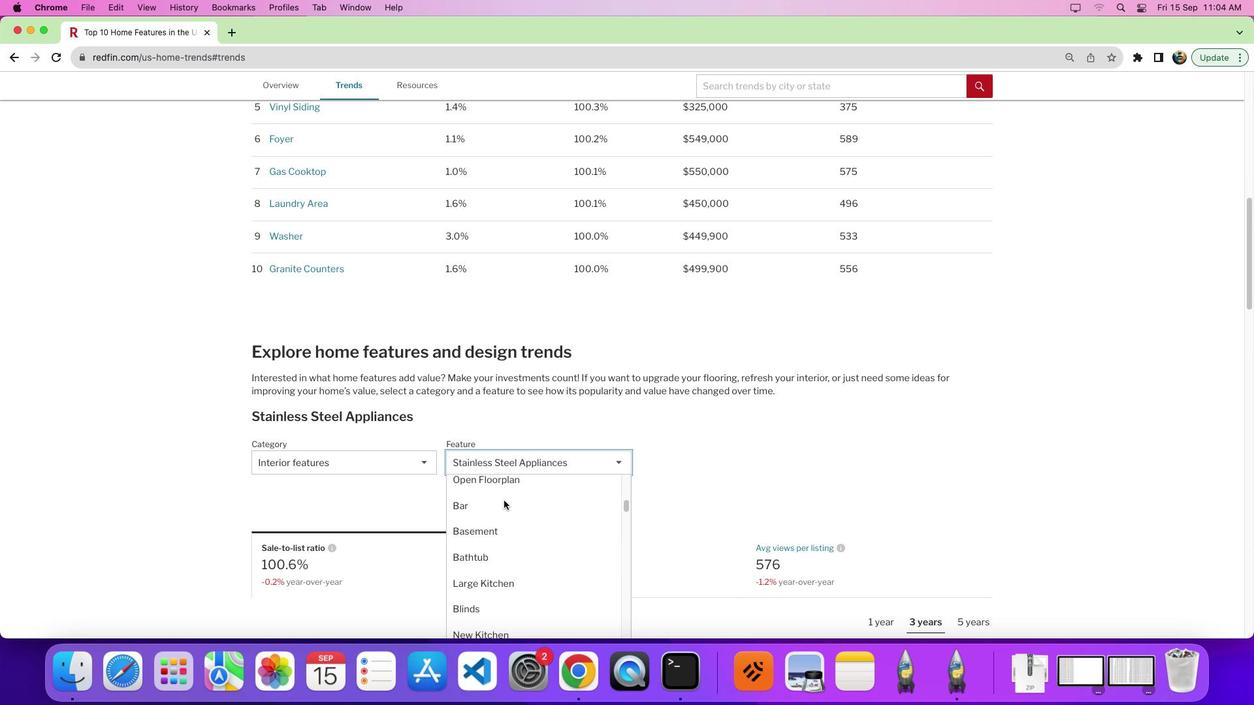
Action: Mouse scrolled (504, 501) with delta (0, 1)
Screenshot: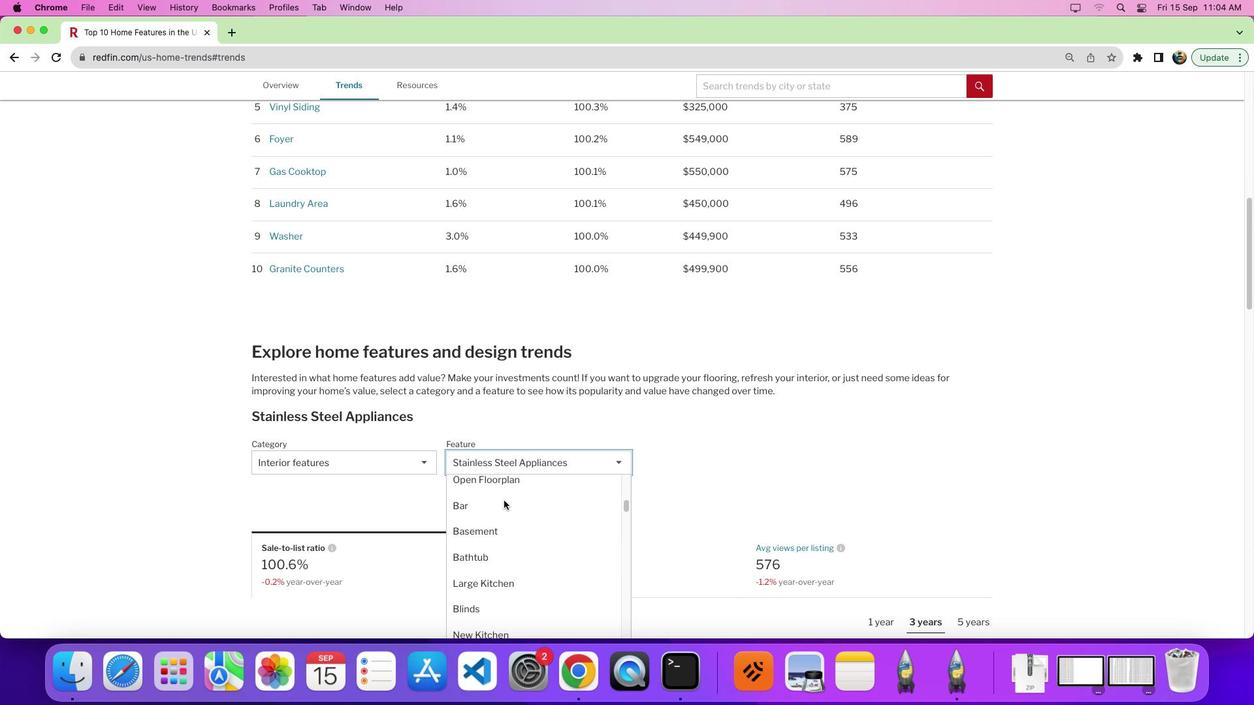 
Action: Mouse scrolled (504, 501) with delta (0, 6)
Screenshot: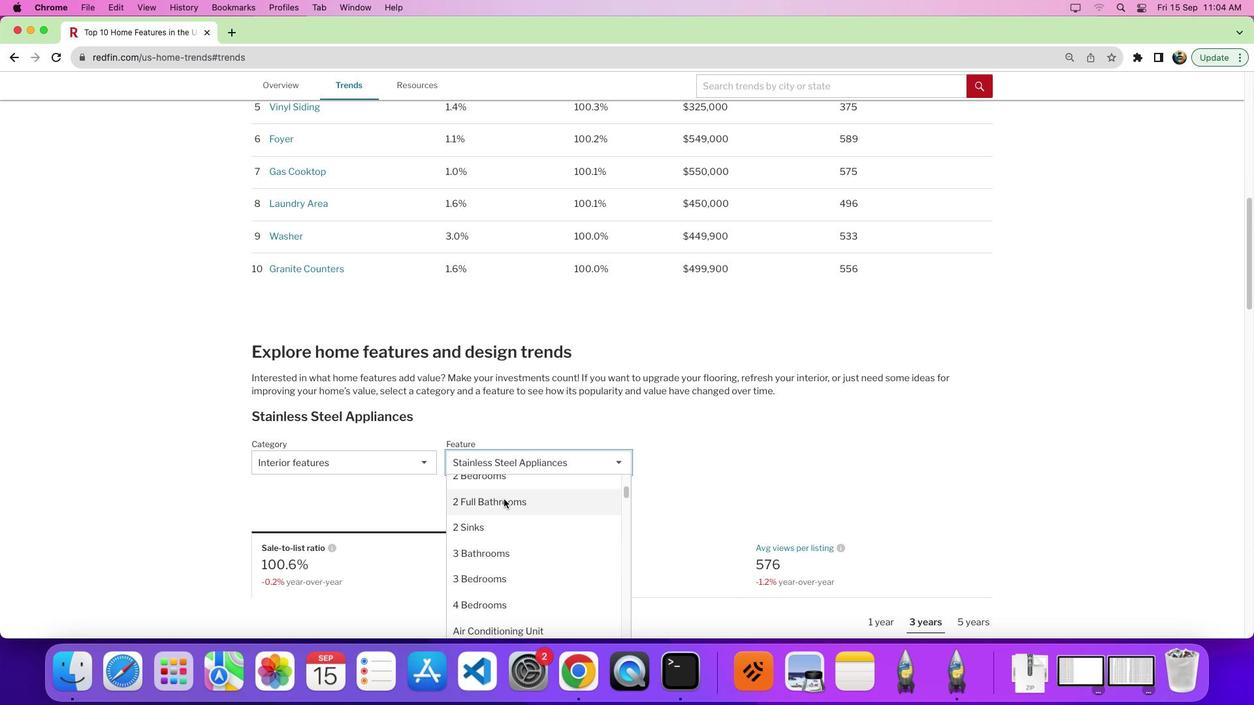 
Action: Mouse scrolled (504, 501) with delta (0, 9)
Screenshot: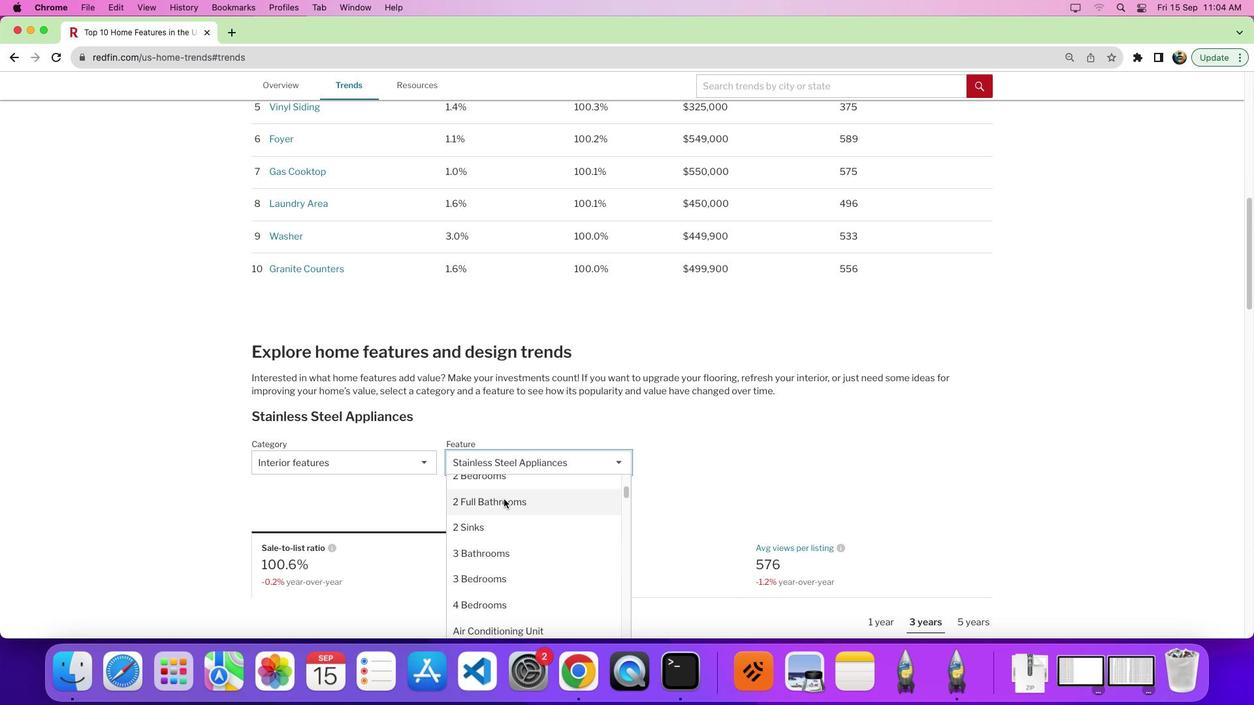 
Action: Mouse moved to (519, 571)
Screenshot: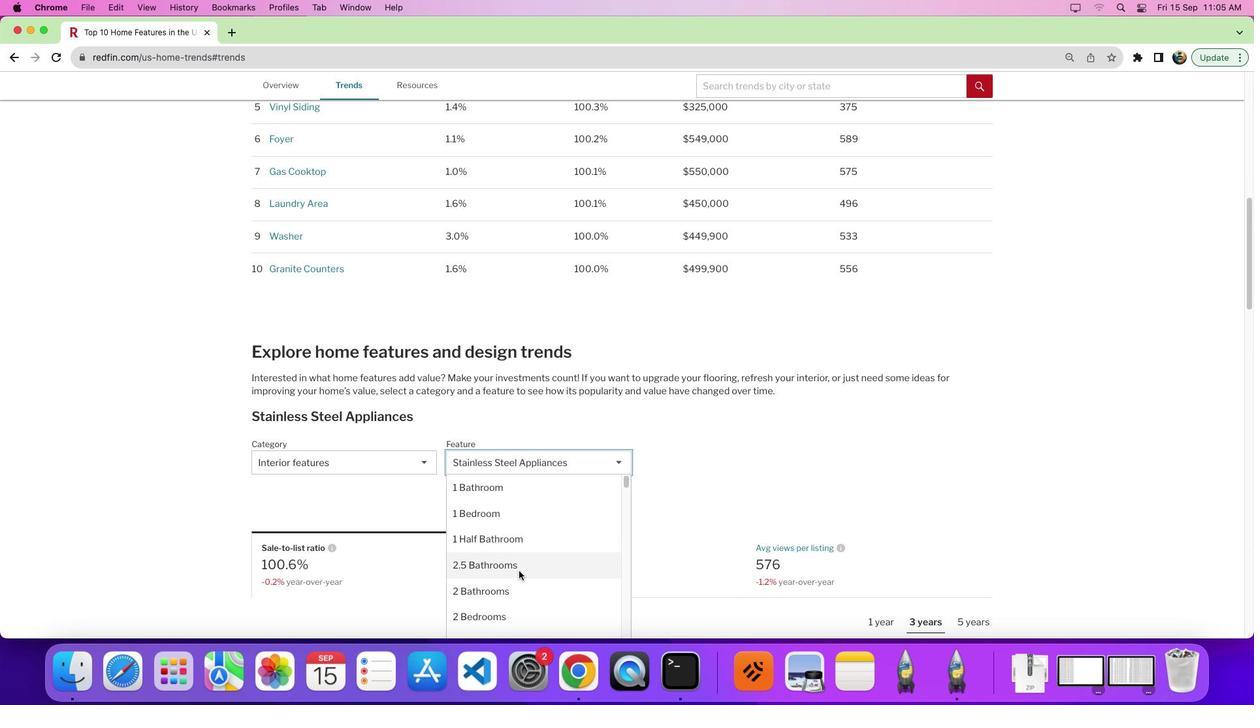 
Action: Mouse pressed left at (519, 571)
Screenshot: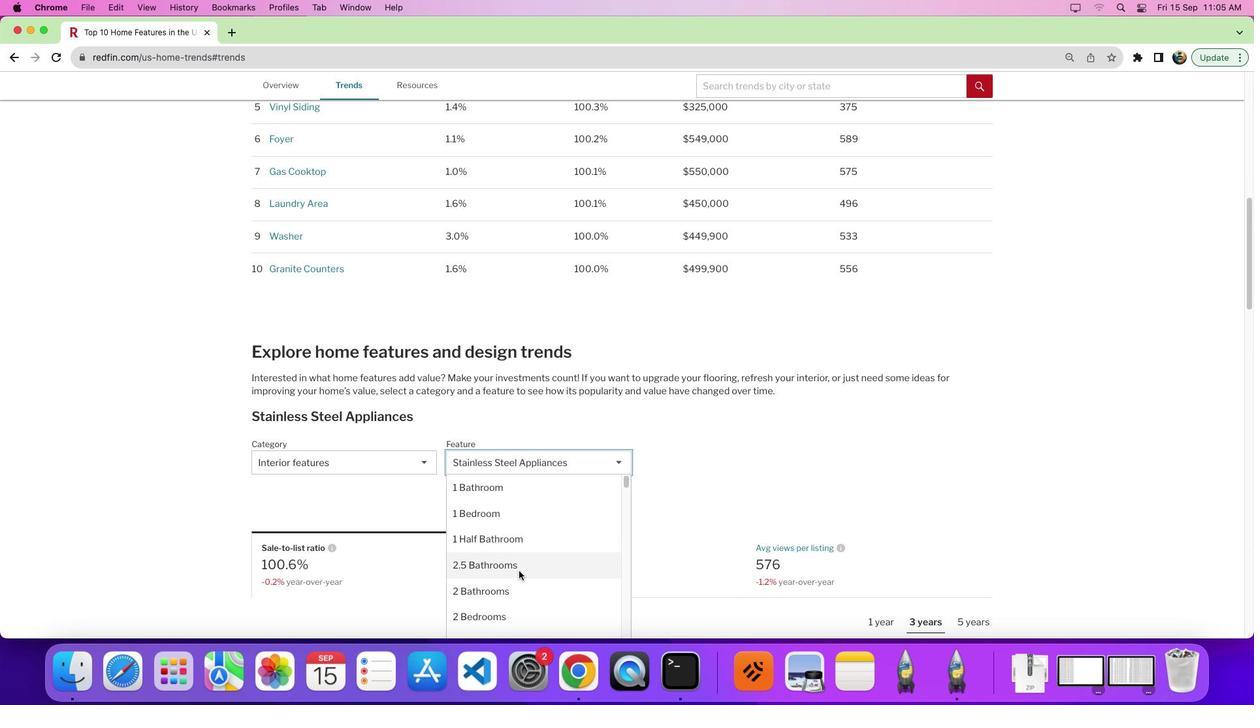 
Action: Mouse moved to (771, 506)
Screenshot: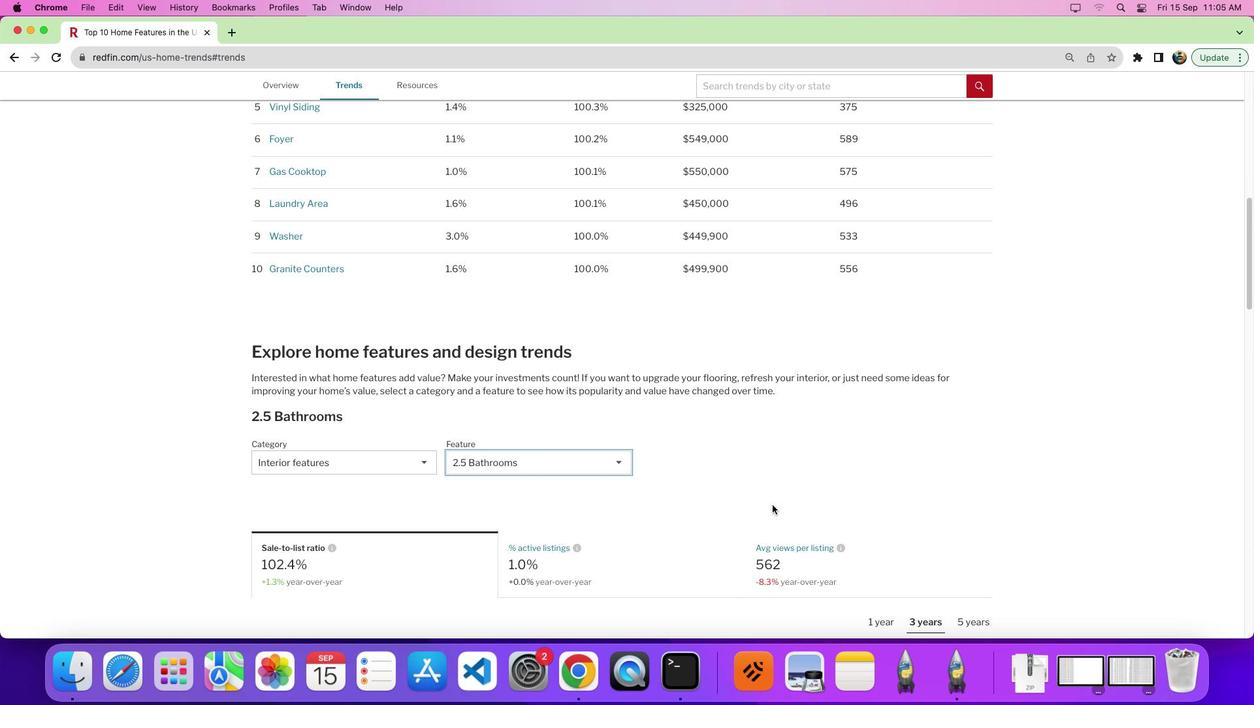 
Action: Mouse scrolled (771, 506) with delta (0, 0)
Screenshot: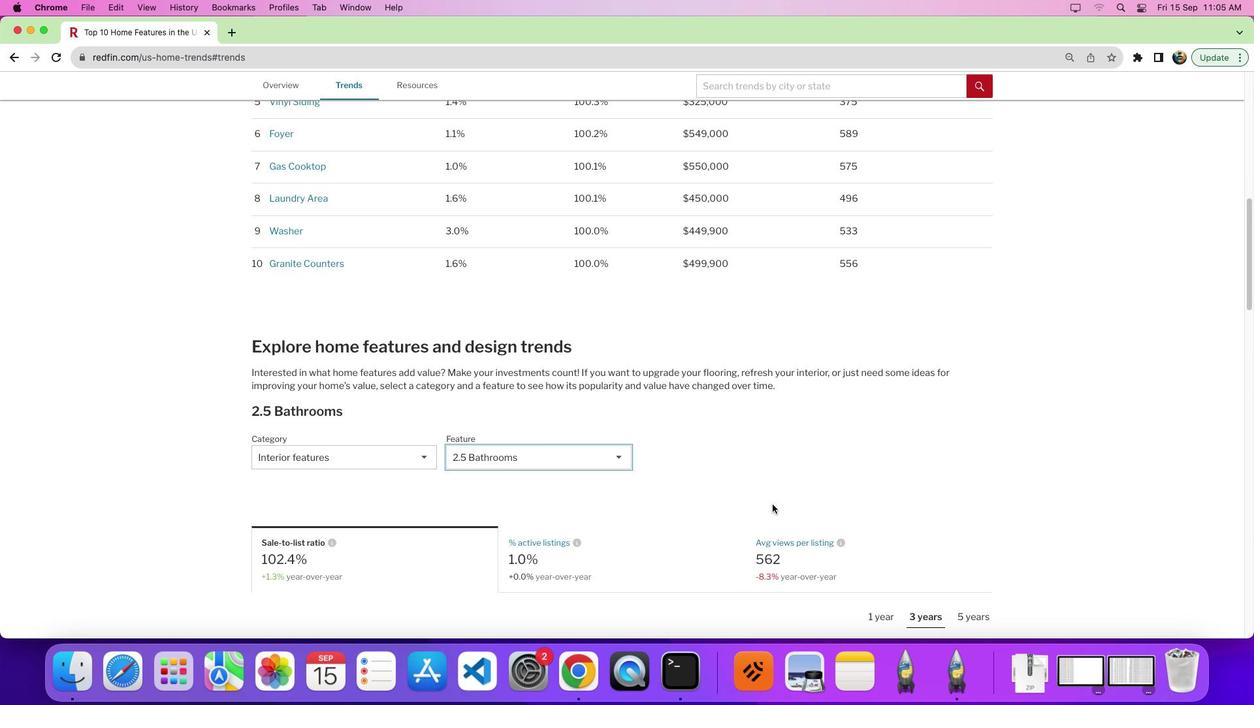 
Action: Mouse moved to (773, 505)
Screenshot: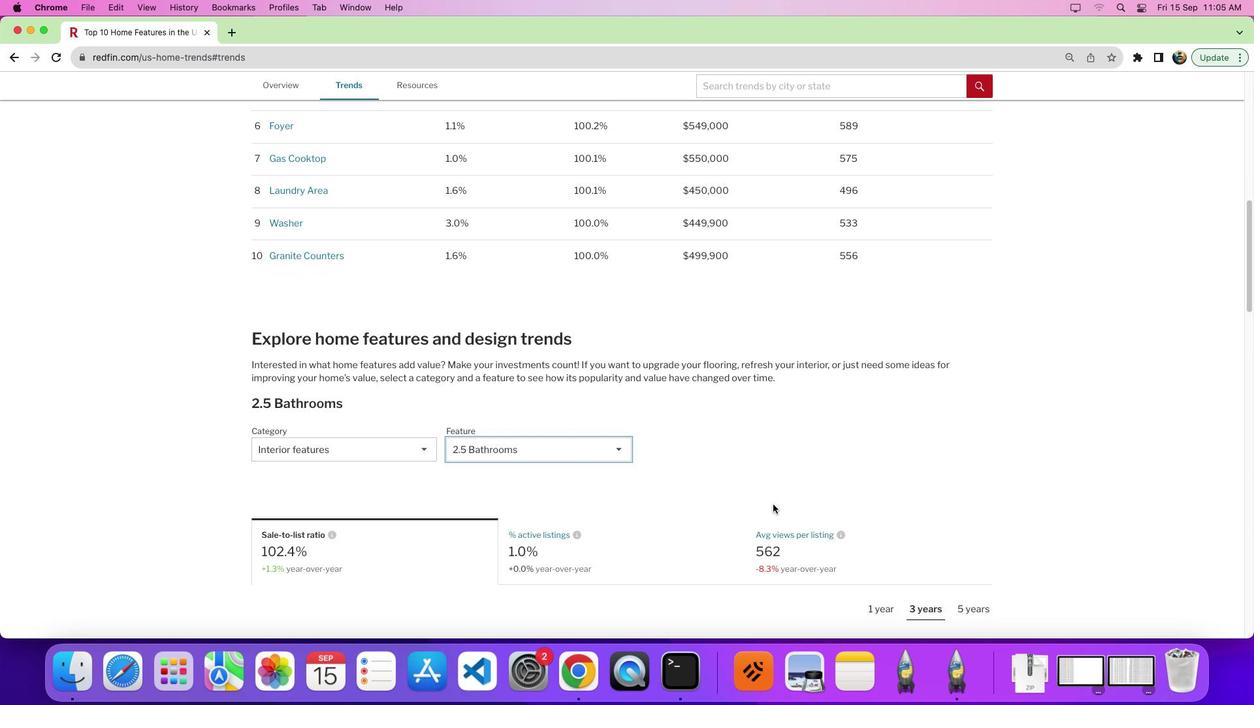 
Action: Mouse scrolled (773, 505) with delta (0, 0)
Screenshot: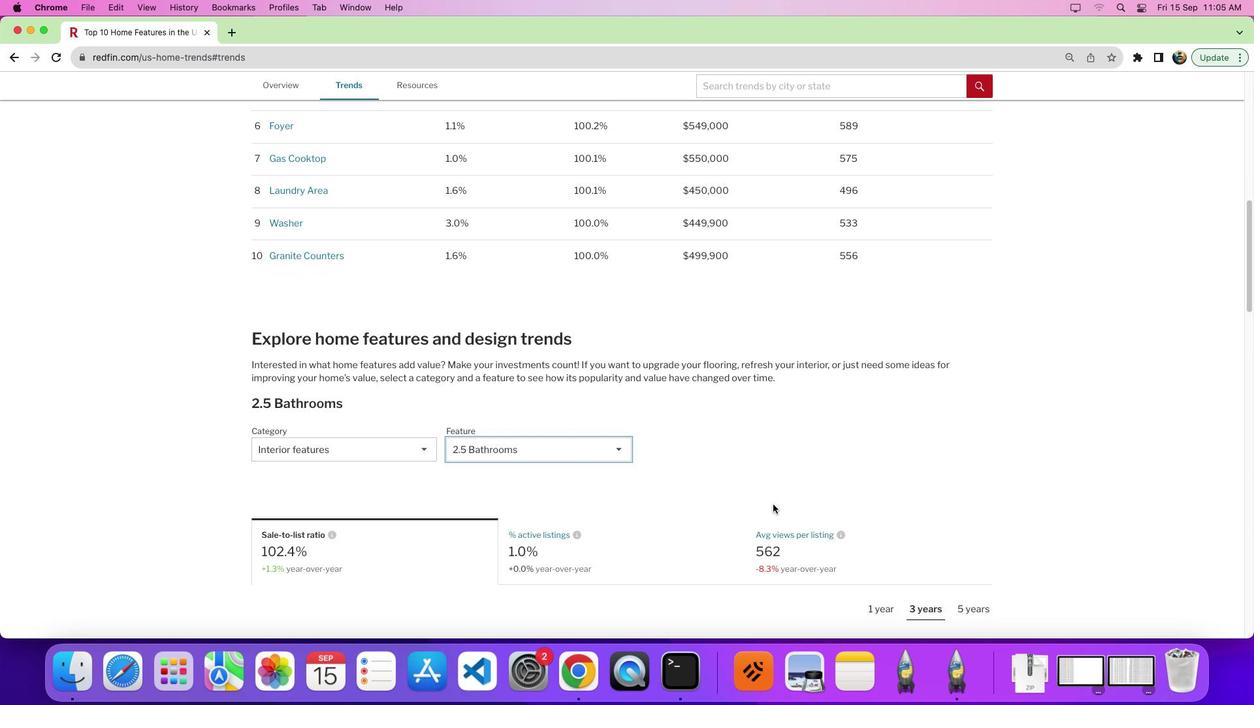 
Action: Mouse moved to (773, 504)
Screenshot: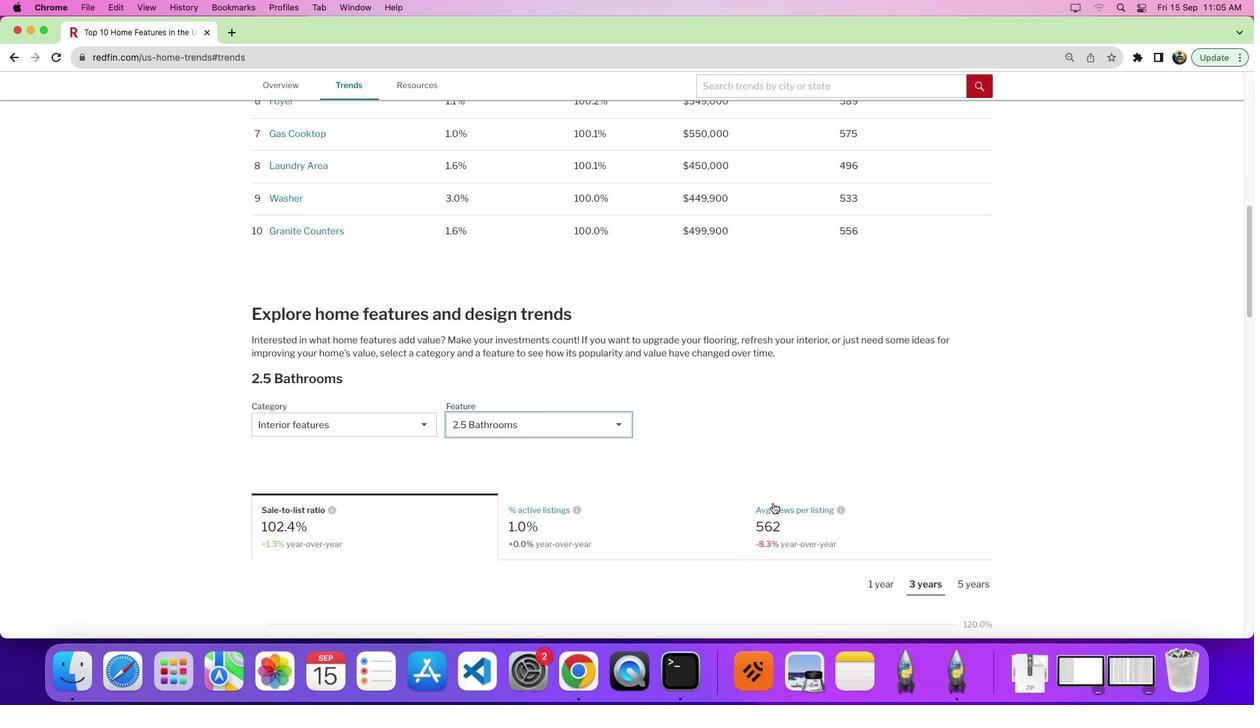 
Action: Mouse scrolled (773, 504) with delta (0, -1)
Screenshot: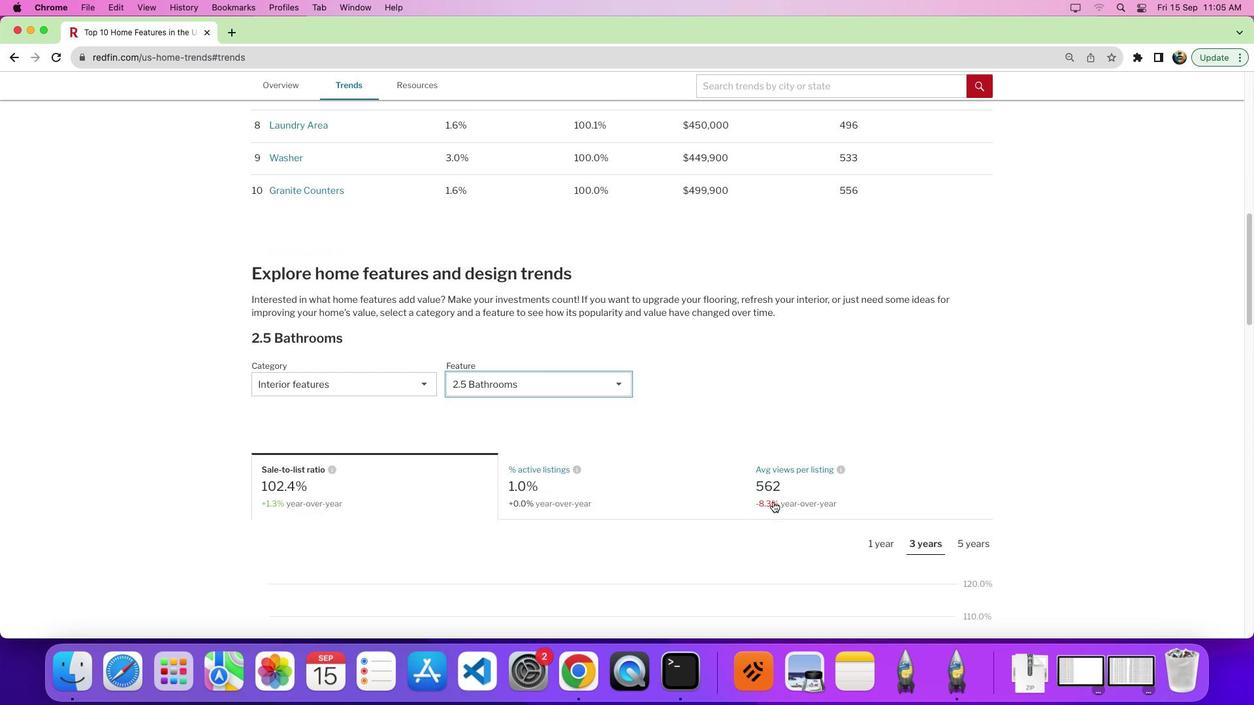 
Action: Mouse moved to (902, 503)
Screenshot: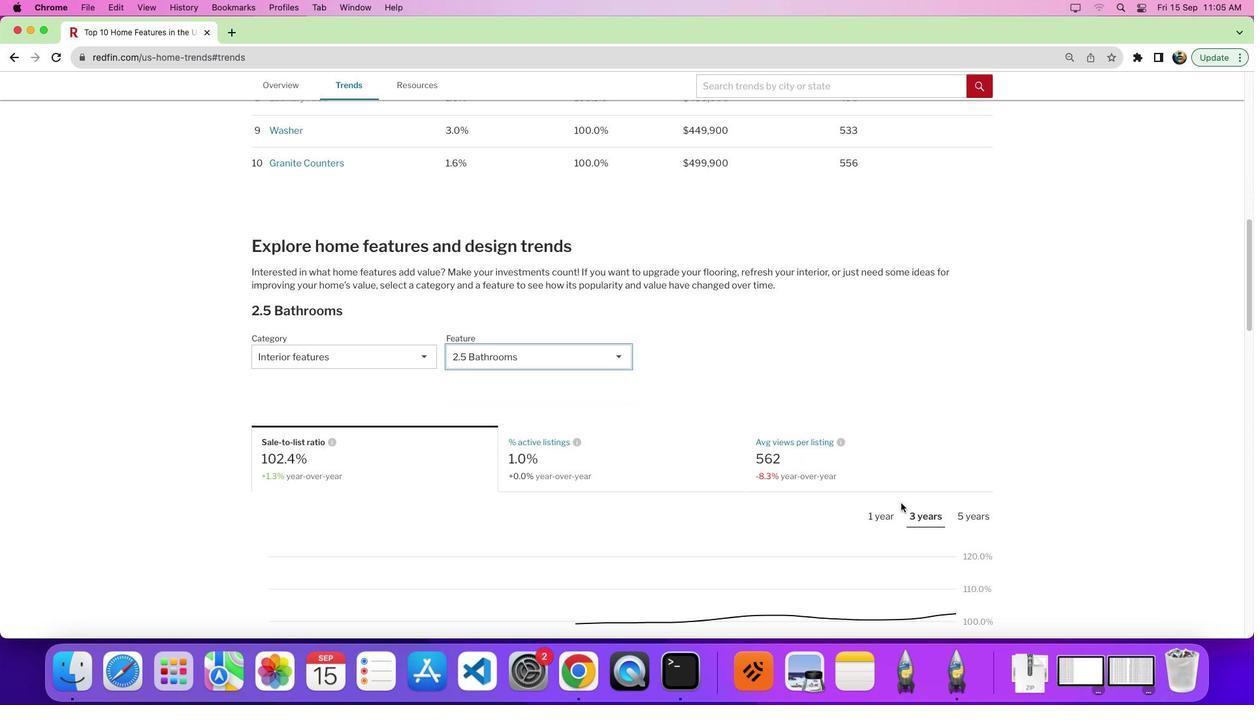 
Action: Mouse scrolled (902, 503) with delta (0, 0)
Screenshot: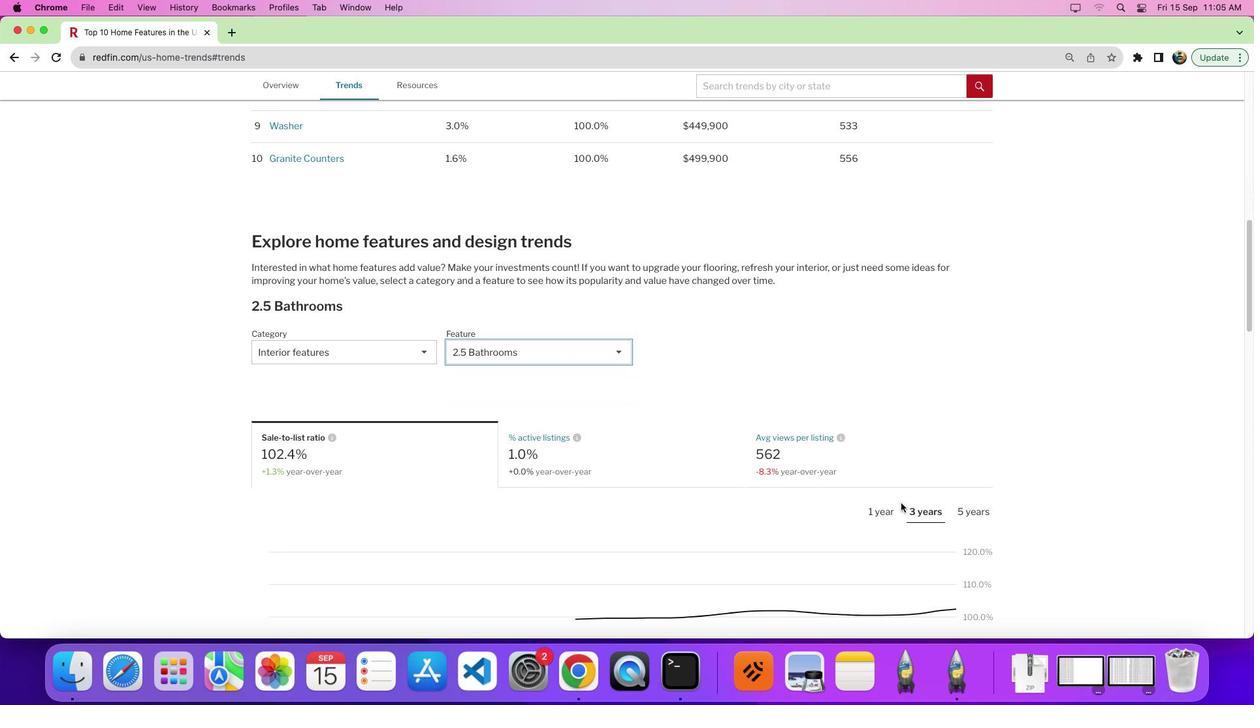 
Action: Mouse scrolled (902, 503) with delta (0, 0)
Screenshot: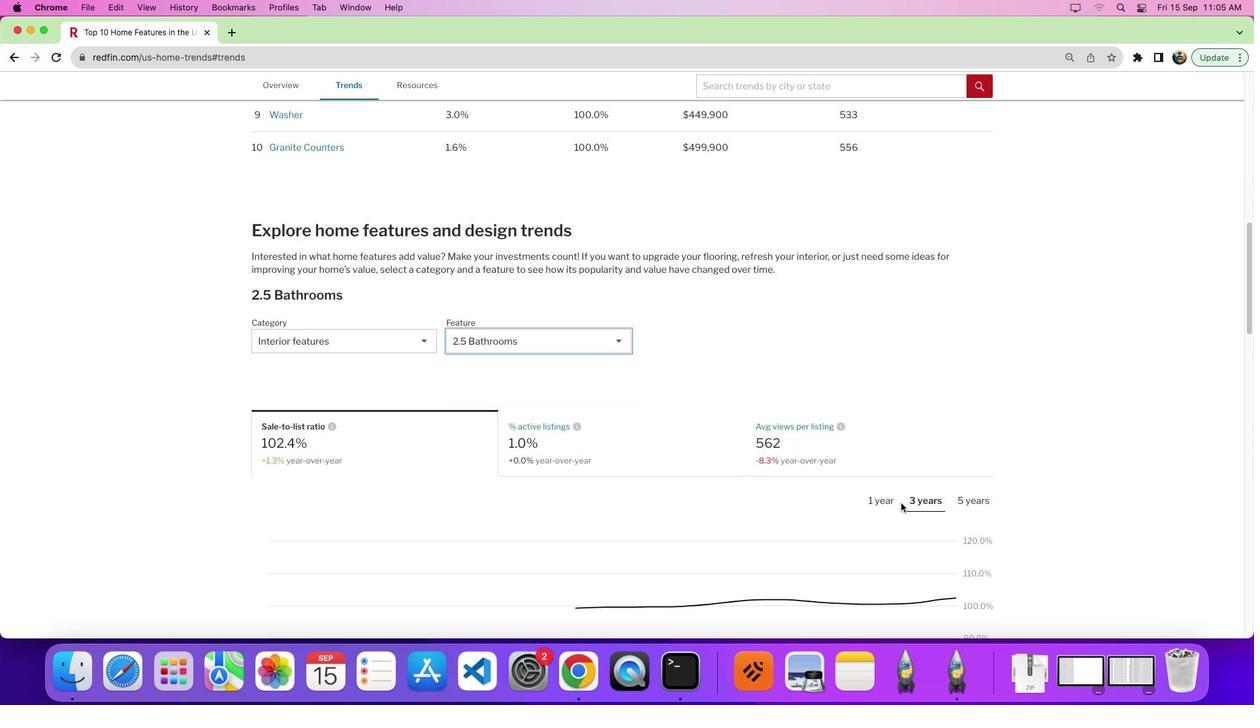 
Action: Mouse moved to (901, 503)
Screenshot: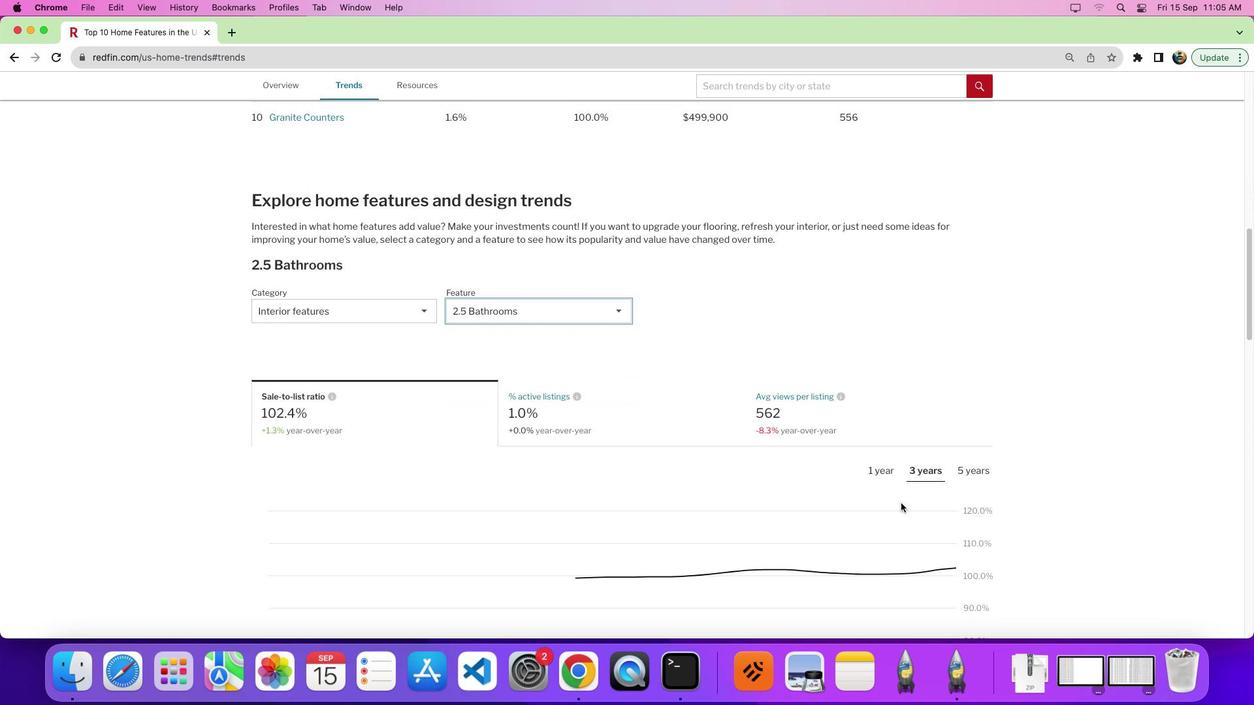 
Action: Mouse scrolled (901, 503) with delta (0, -2)
Screenshot: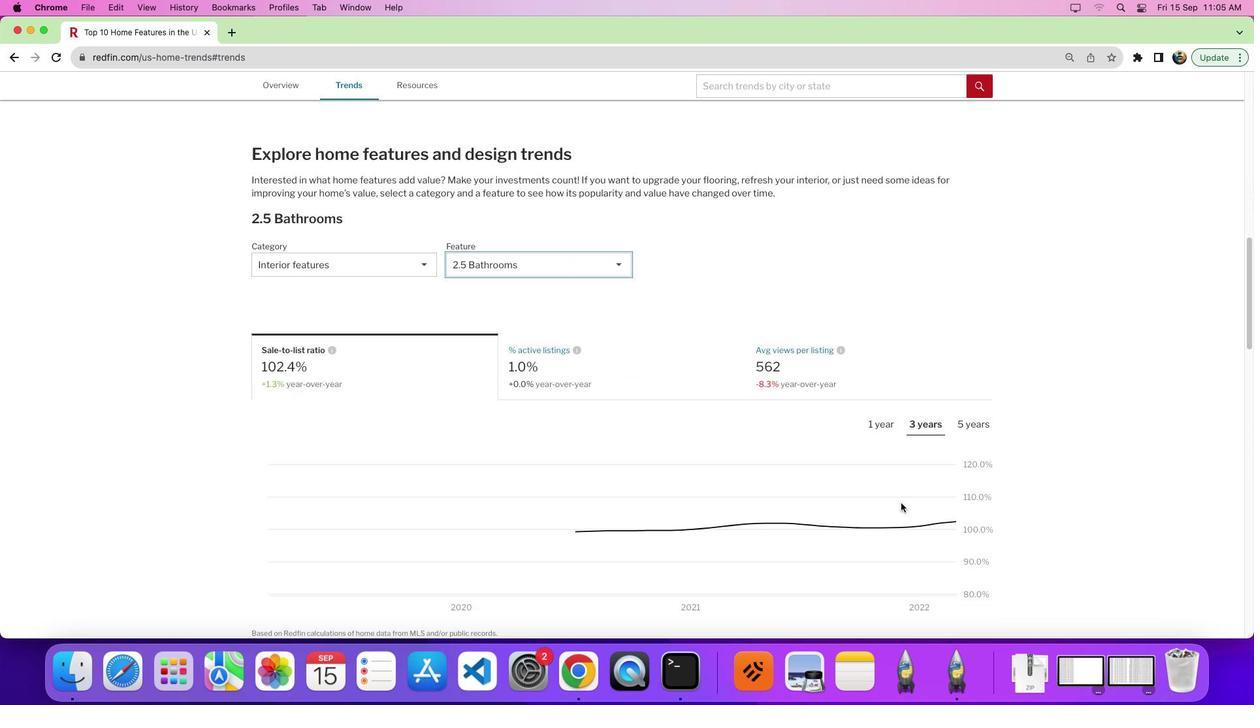 
Action: Mouse scrolled (901, 503) with delta (0, 0)
Screenshot: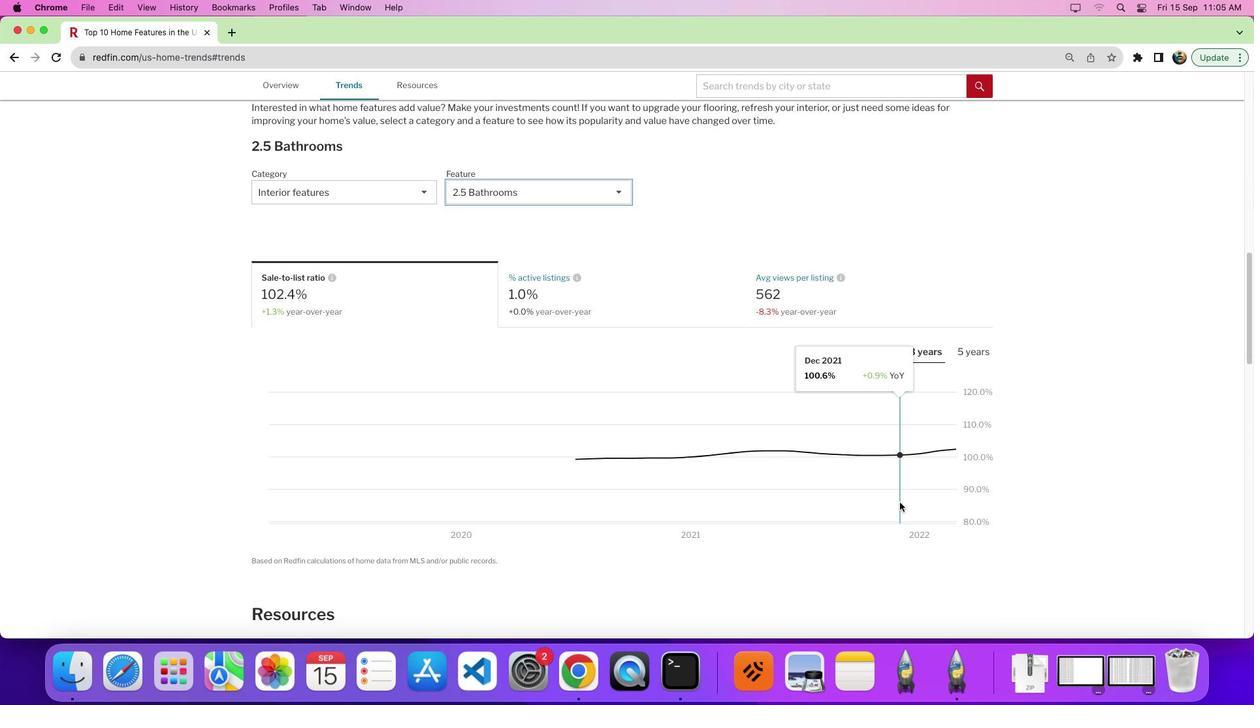 
Action: Mouse moved to (942, 480)
Screenshot: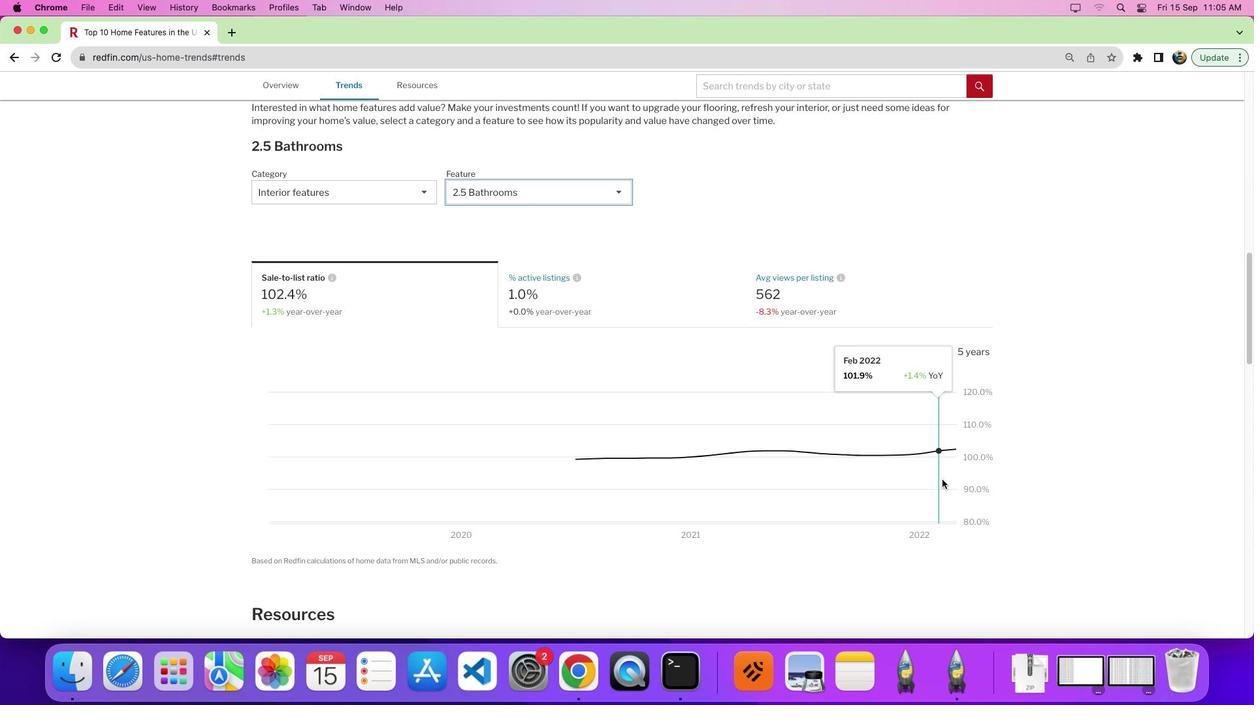 
